Task: Open Card Webinar Planning in Board Newsletter Best Practices to Workspace Customer Relationship Management and add a team member Softage.3@softage.net, a label Blue, a checklist Project Quality Management, an attachment from Trello, a color Blue and finally, add a card description 'Update company branding guidelines' and a comment 'This task requires us to be proactive in identifying potential opportunities for growth and expansion.'. Add a start date 'Jan 14, 1900' with a due date 'Jan 21, 1900'
Action: Mouse moved to (87, 340)
Screenshot: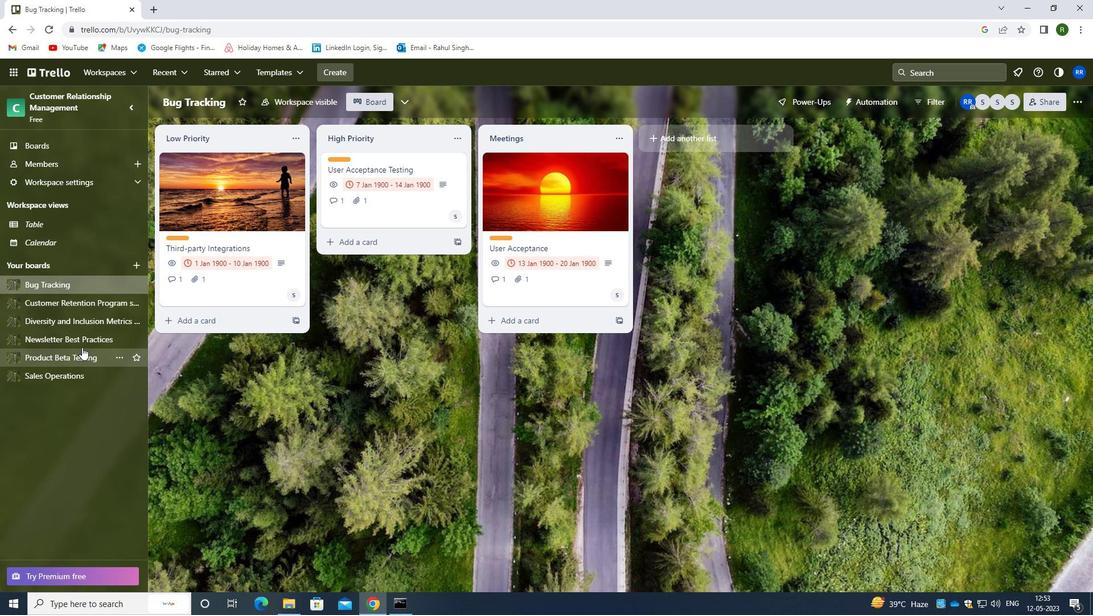 
Action: Mouse pressed left at (87, 340)
Screenshot: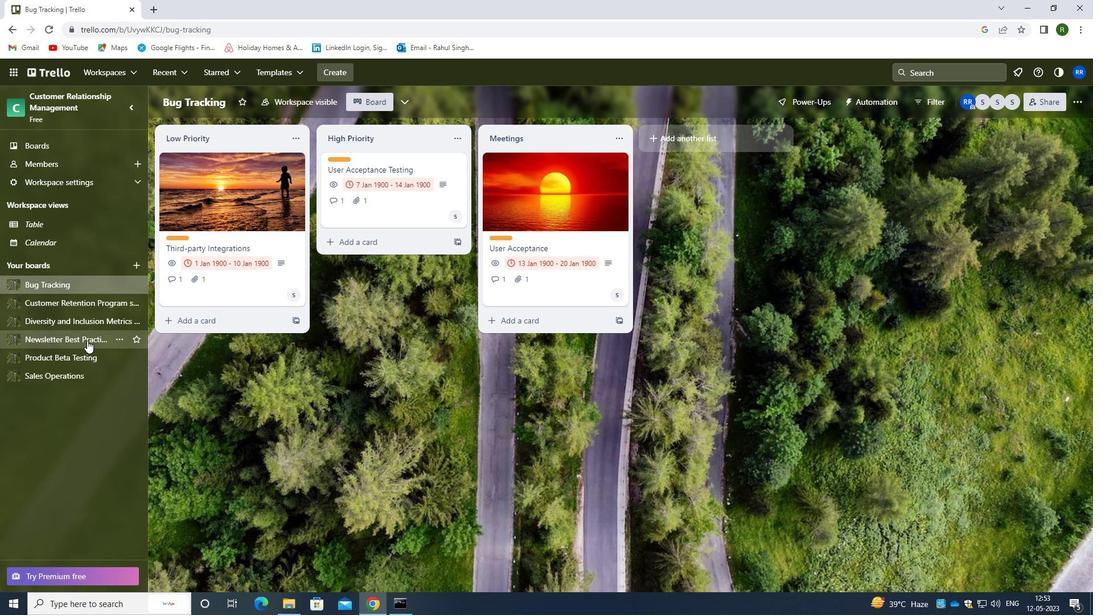 
Action: Mouse moved to (618, 137)
Screenshot: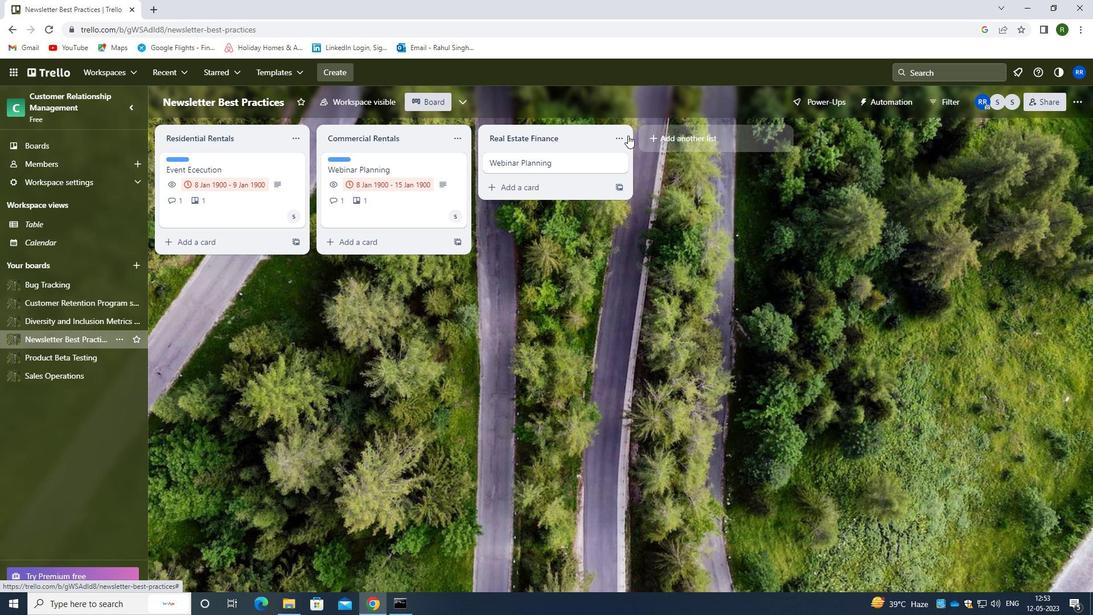 
Action: Mouse pressed left at (618, 137)
Screenshot: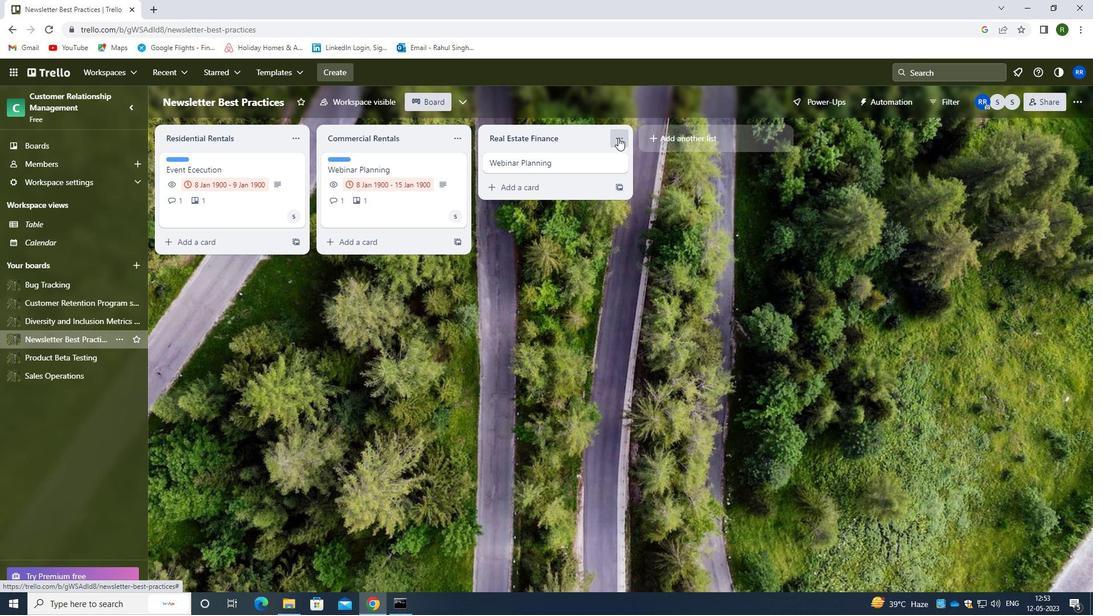 
Action: Mouse moved to (559, 261)
Screenshot: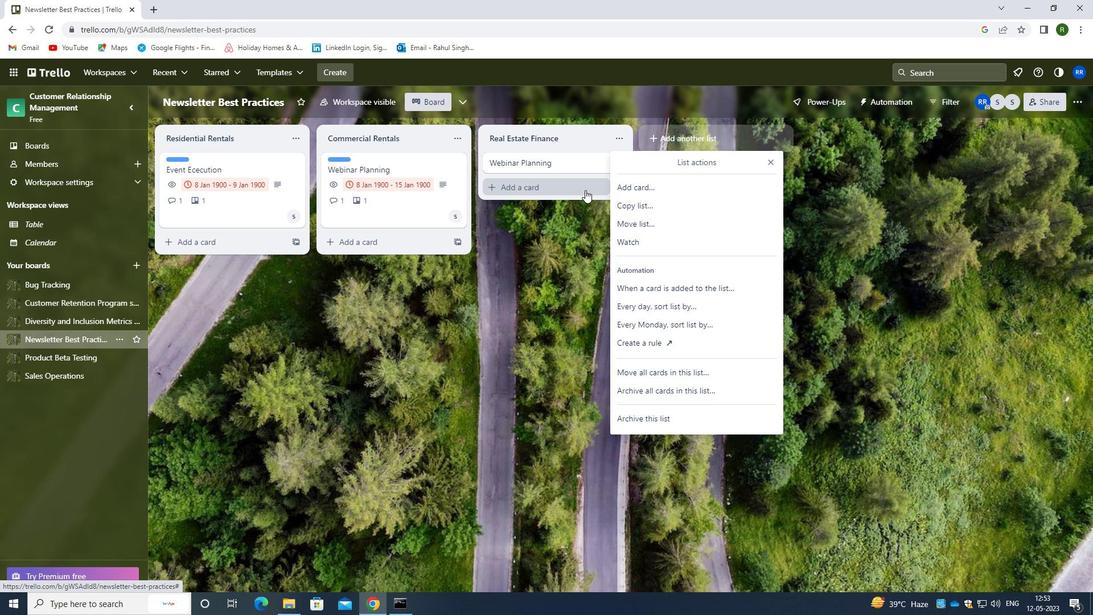 
Action: Mouse pressed left at (559, 261)
Screenshot: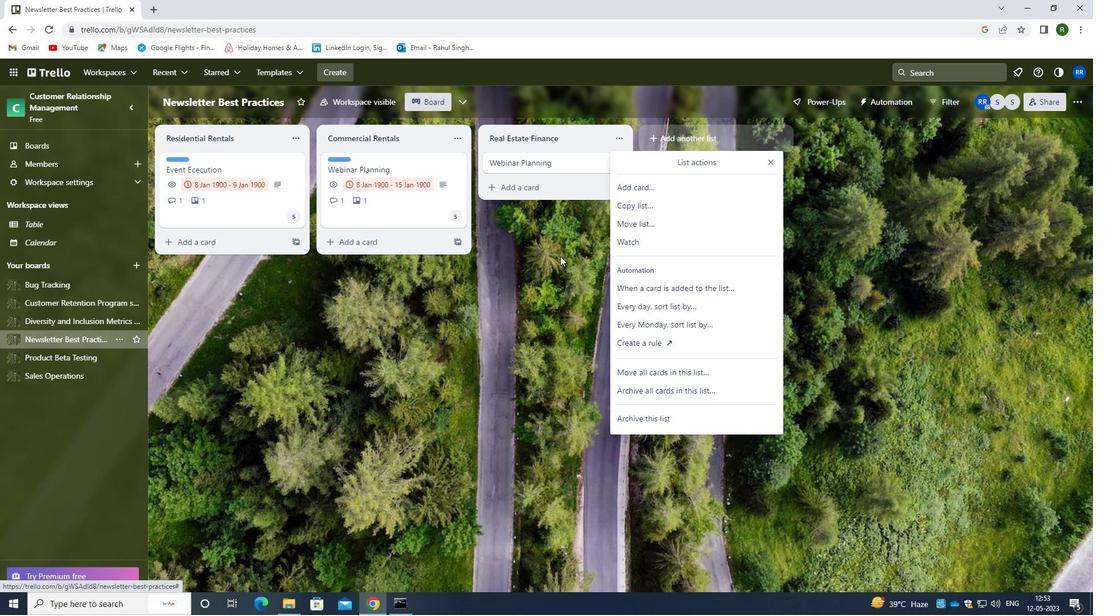 
Action: Mouse moved to (618, 160)
Screenshot: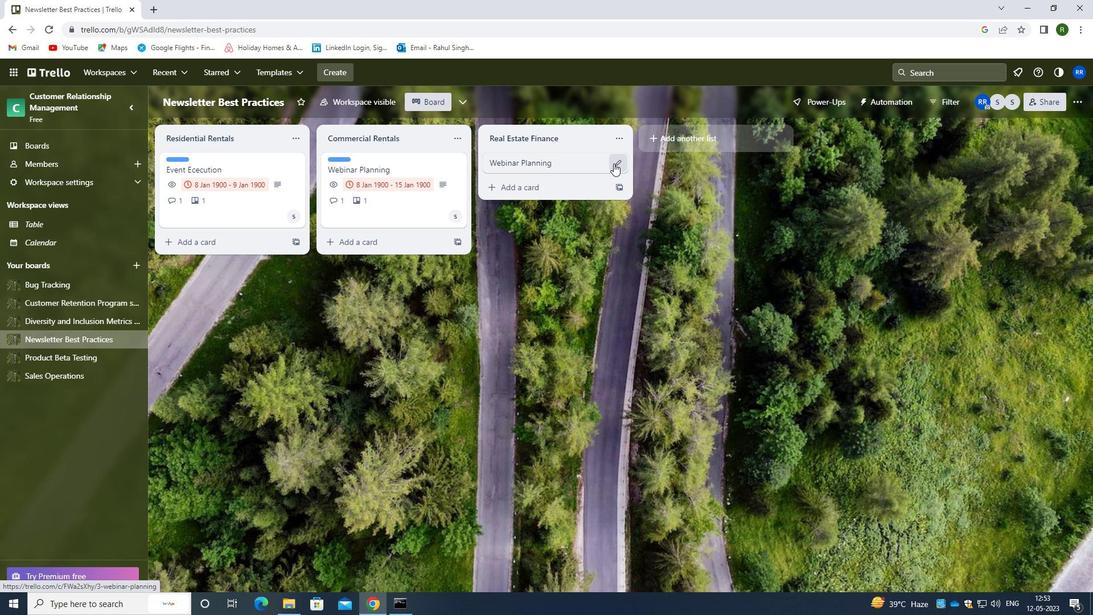 
Action: Mouse pressed left at (618, 160)
Screenshot: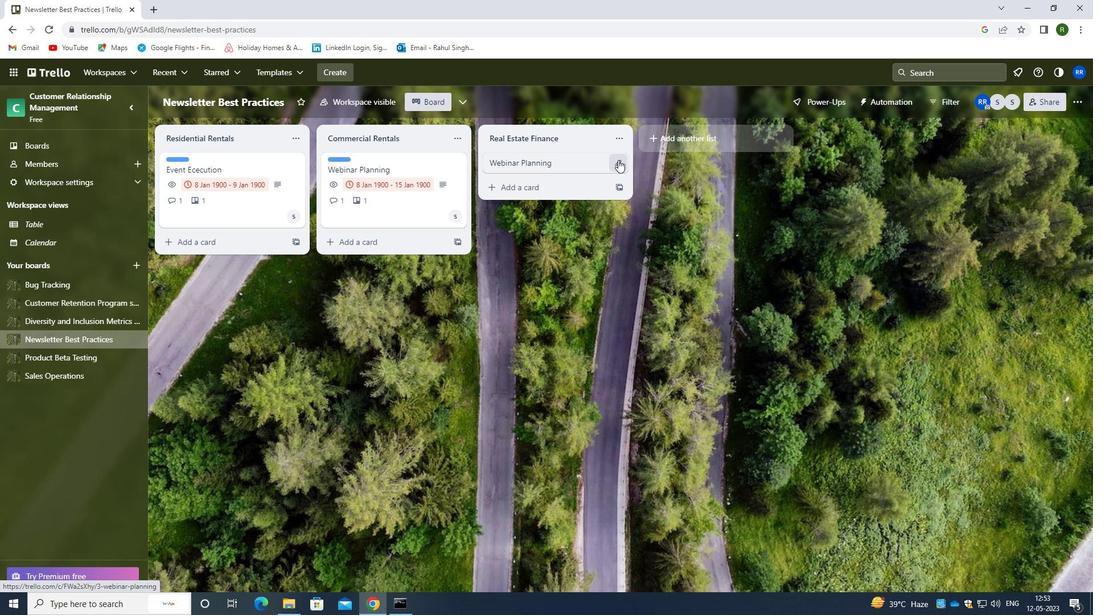 
Action: Mouse moved to (662, 161)
Screenshot: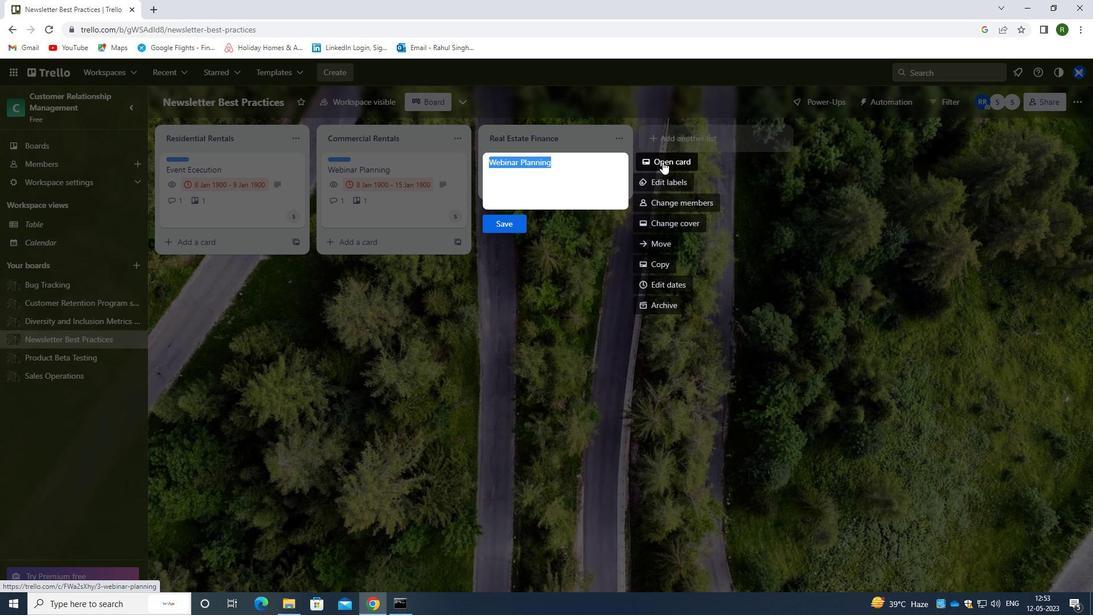 
Action: Mouse pressed left at (662, 161)
Screenshot: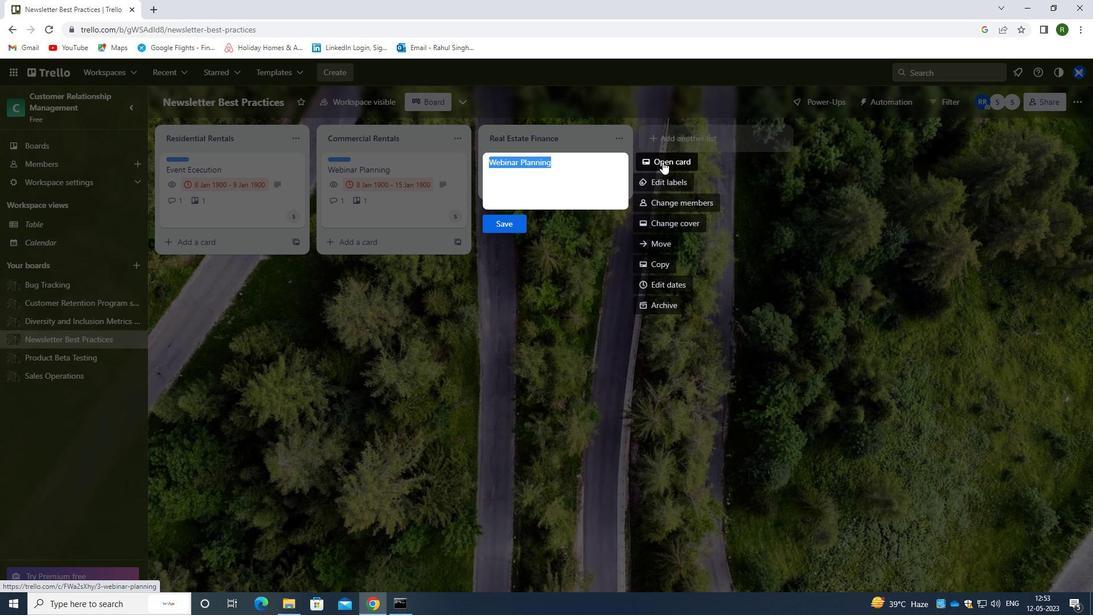 
Action: Mouse moved to (690, 195)
Screenshot: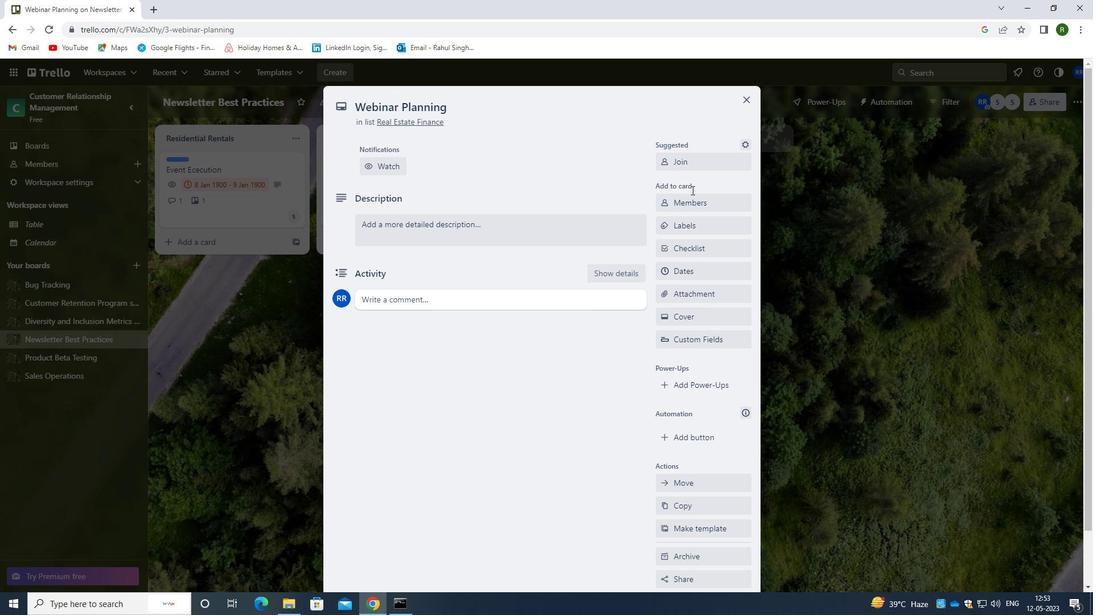 
Action: Mouse pressed left at (690, 195)
Screenshot: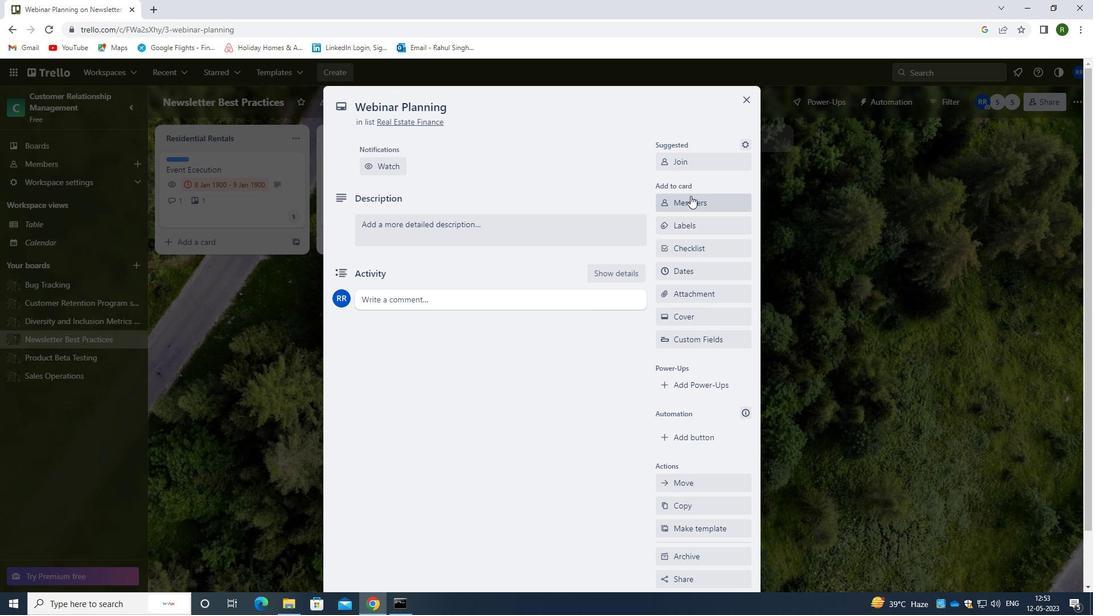 
Action: Mouse moved to (655, 222)
Screenshot: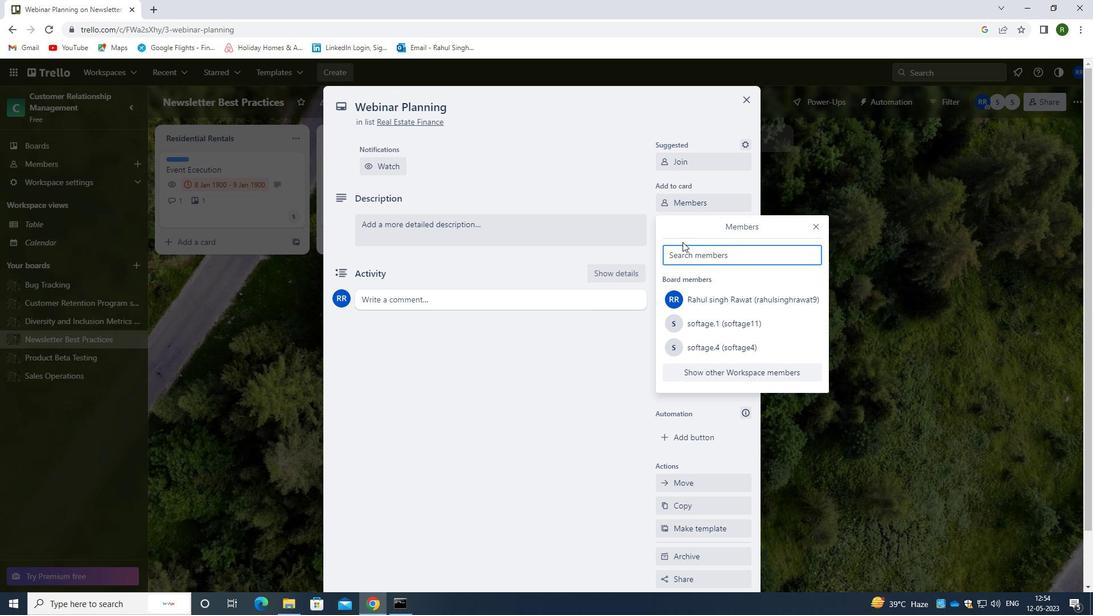 
Action: Key pressed <Key.caps_lock>s<Key.caps_lock>Oftage.3<Key.shift>@SOFTAGE.NET
Screenshot: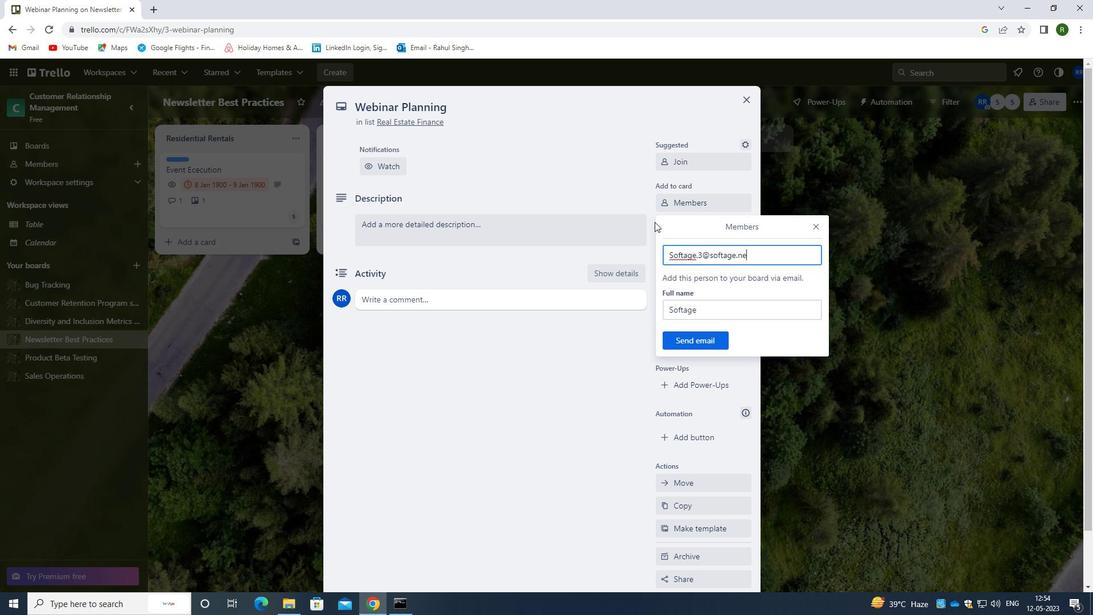
Action: Mouse moved to (702, 332)
Screenshot: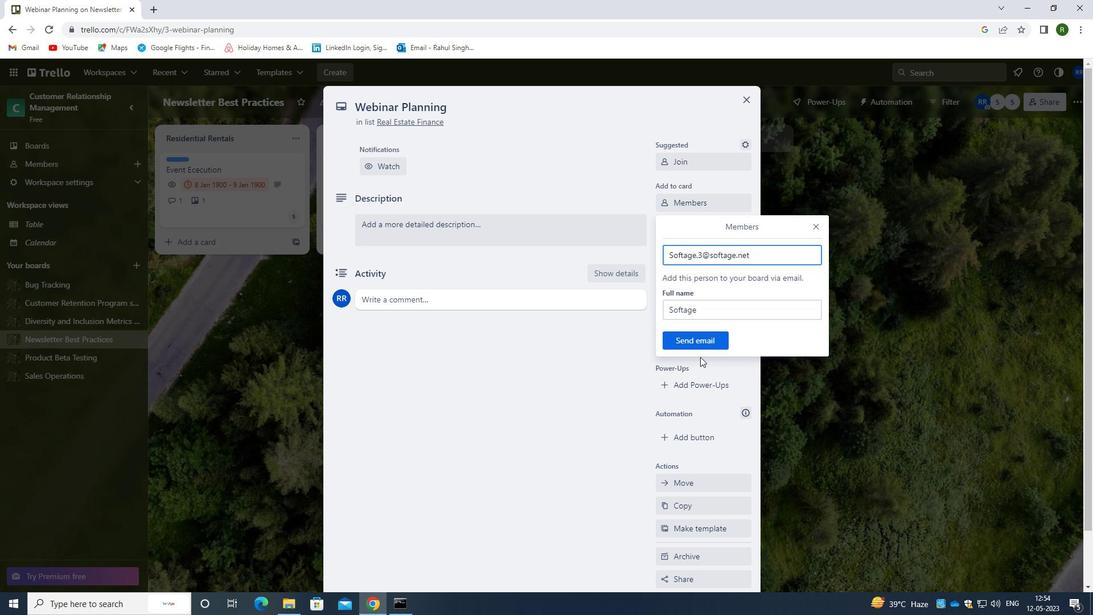 
Action: Mouse pressed left at (702, 332)
Screenshot: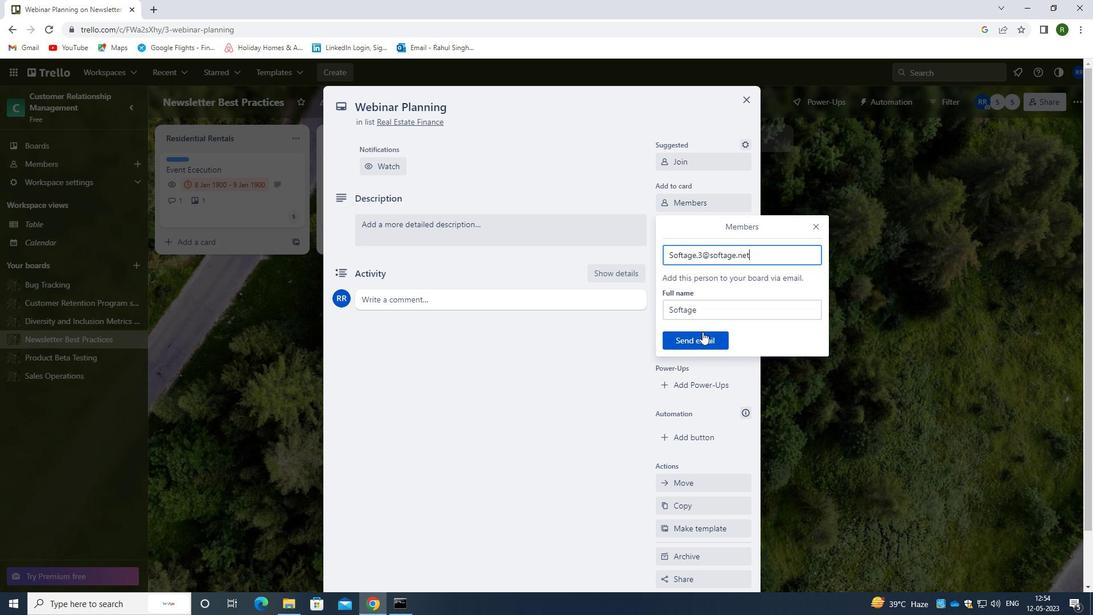 
Action: Mouse moved to (684, 224)
Screenshot: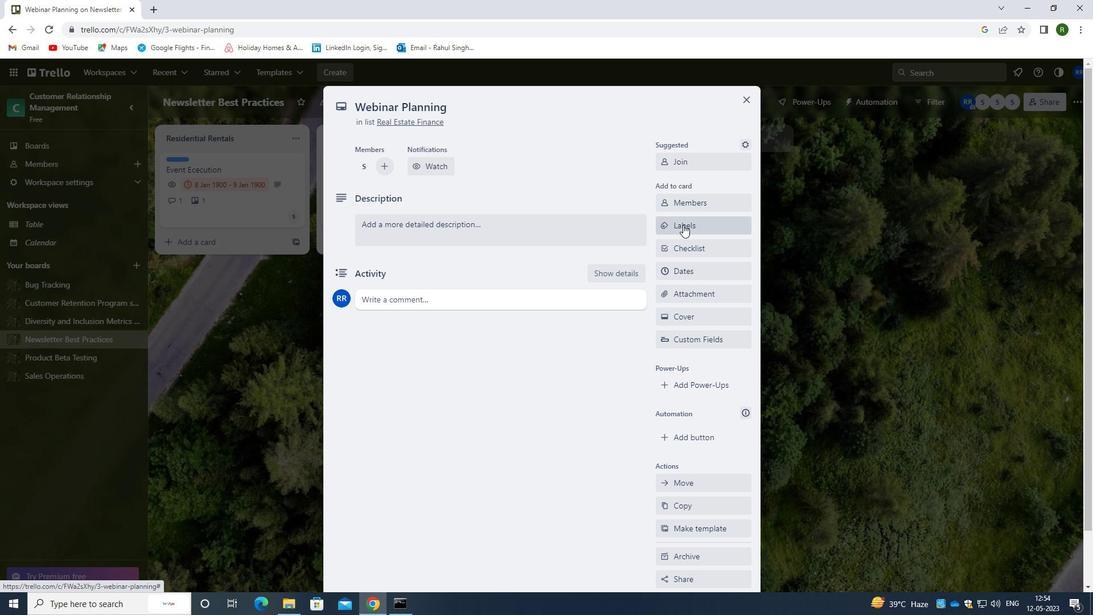 
Action: Mouse pressed left at (684, 224)
Screenshot: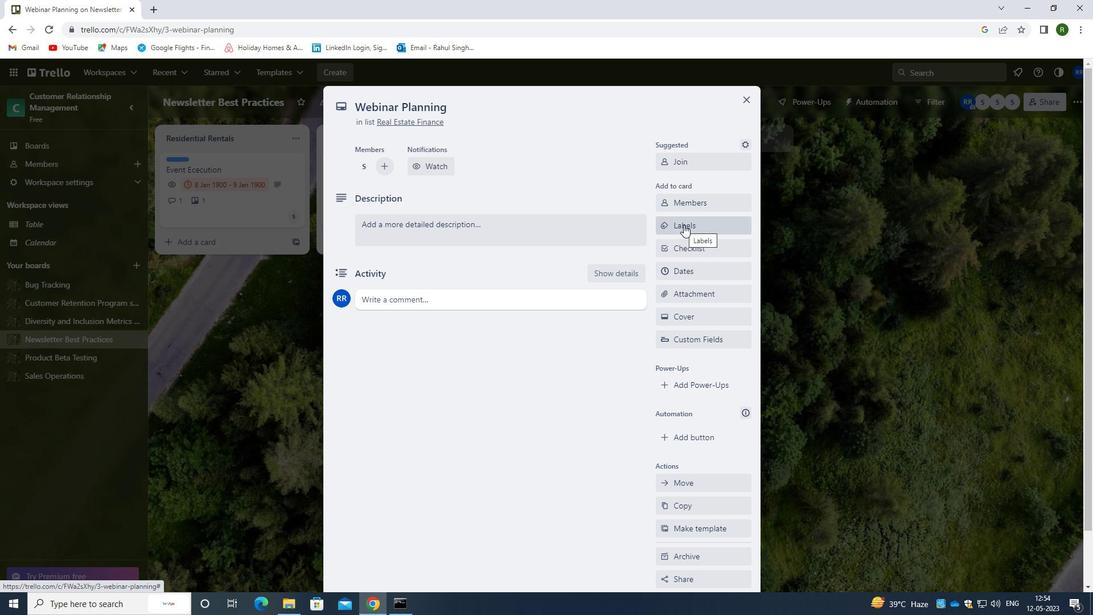 
Action: Mouse moved to (677, 225)
Screenshot: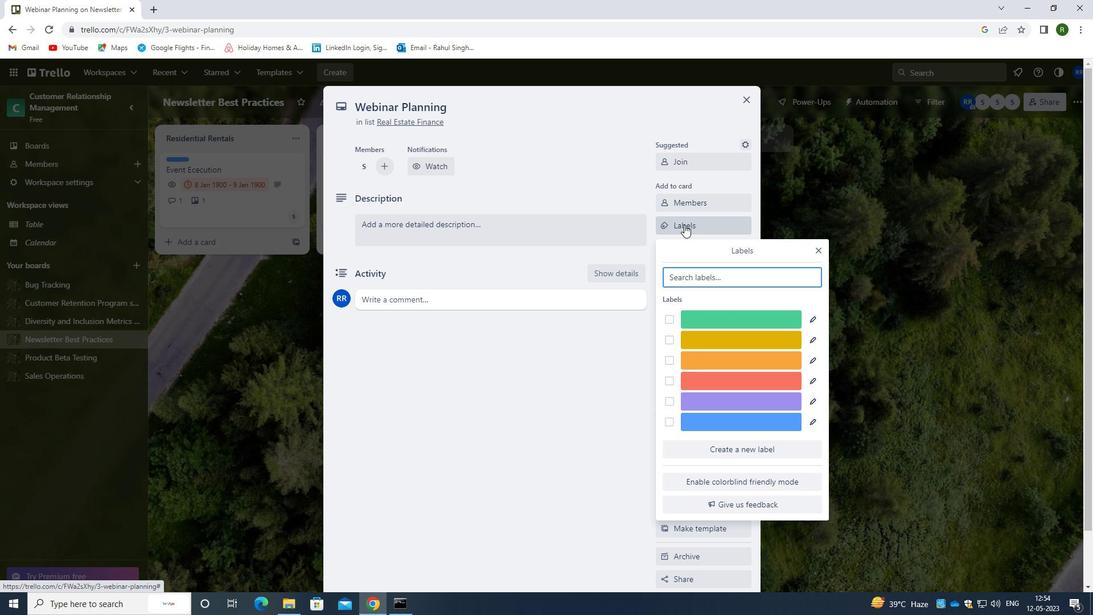 
Action: Key pressed BLUE
Screenshot: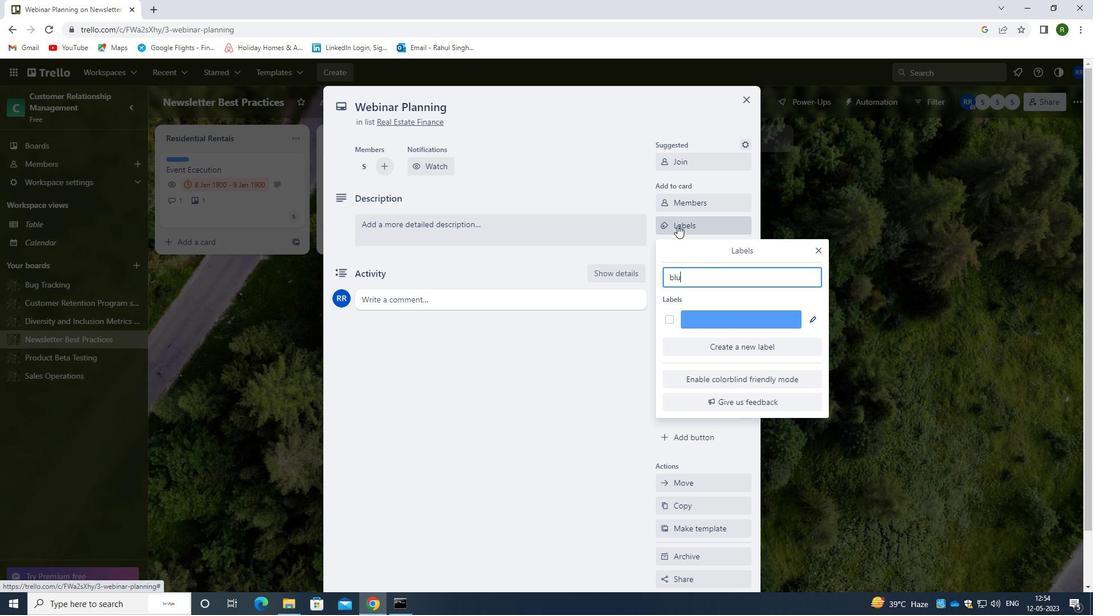 
Action: Mouse moved to (670, 323)
Screenshot: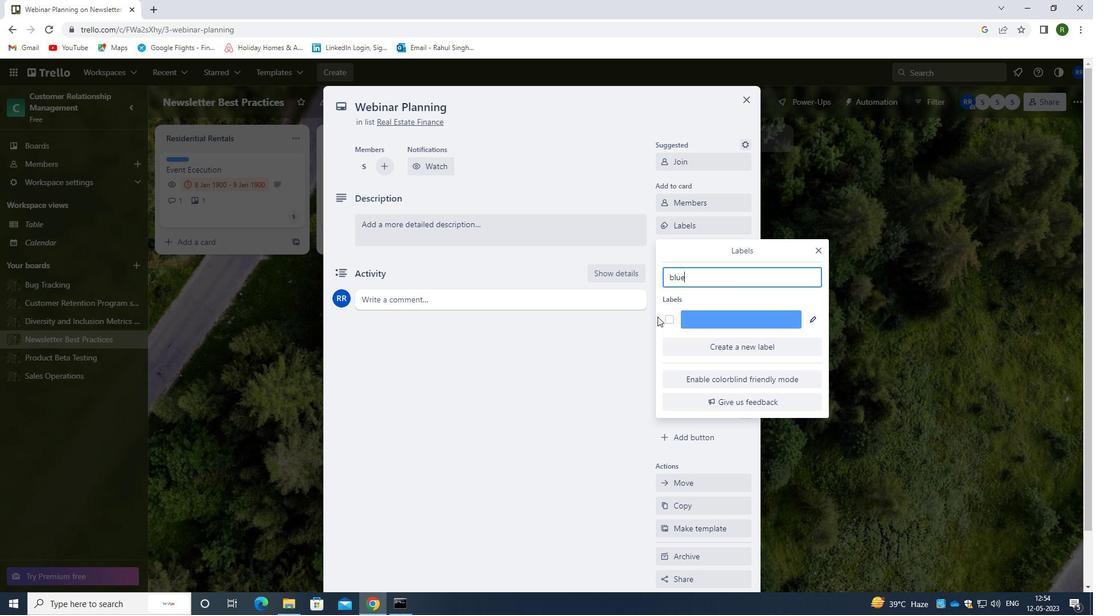 
Action: Mouse pressed left at (670, 323)
Screenshot: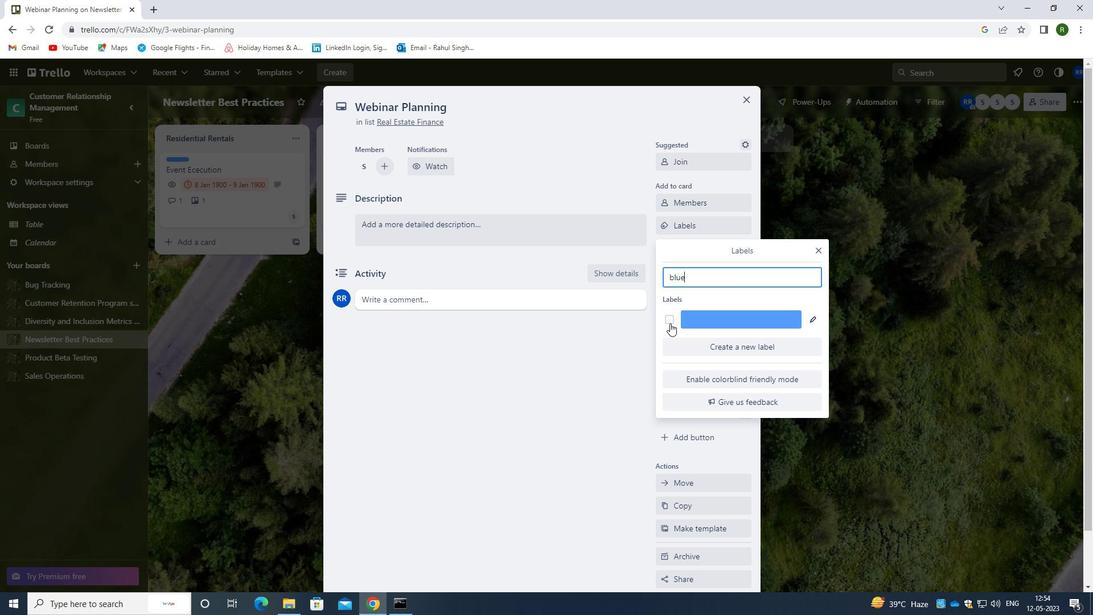 
Action: Mouse moved to (602, 367)
Screenshot: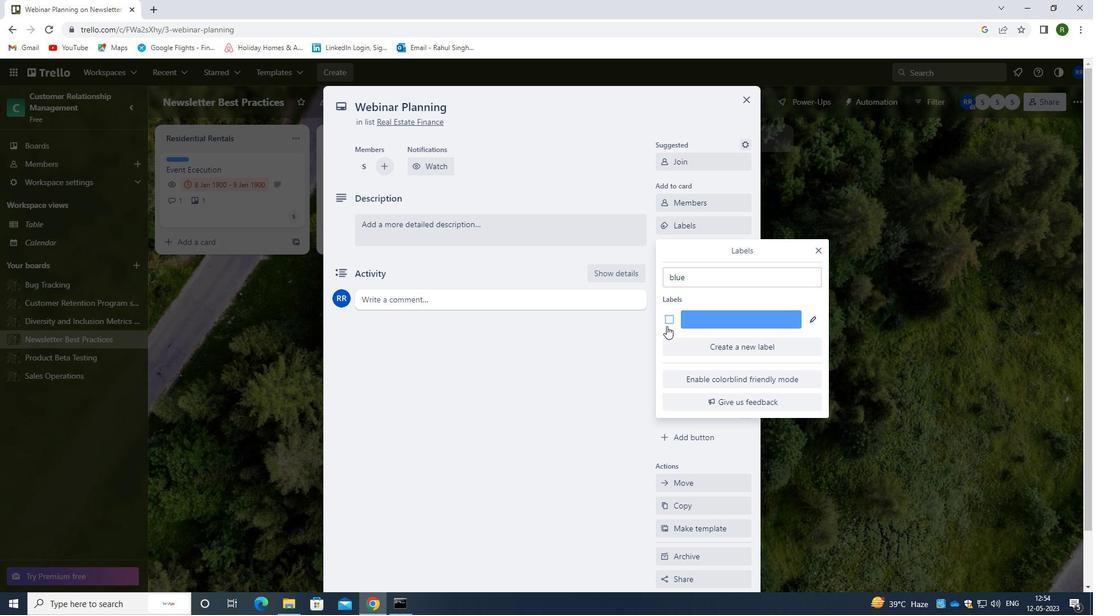 
Action: Mouse pressed left at (602, 367)
Screenshot: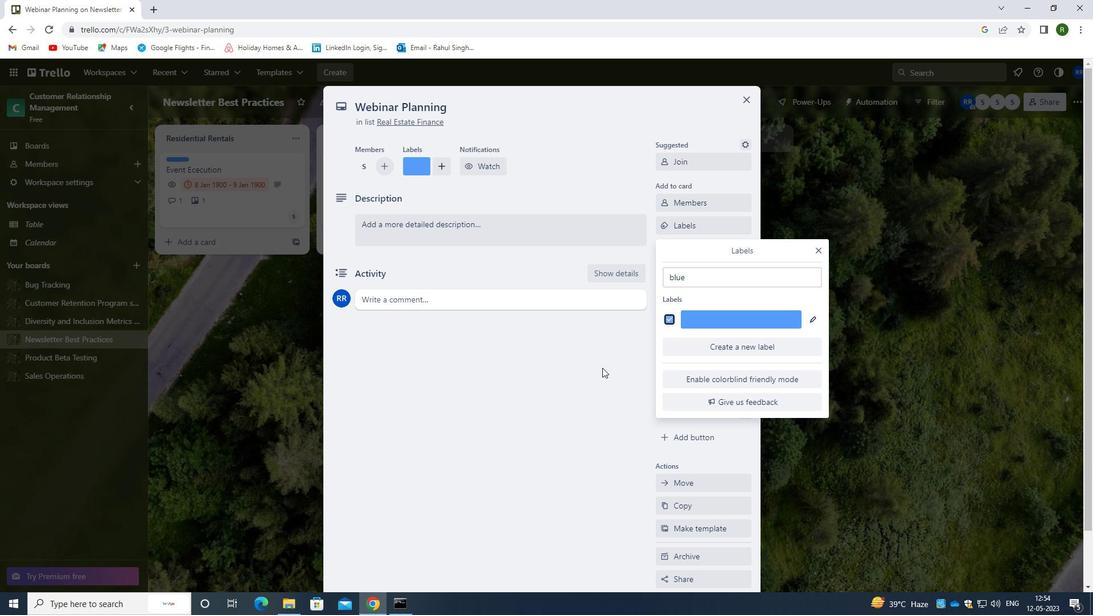 
Action: Mouse moved to (692, 247)
Screenshot: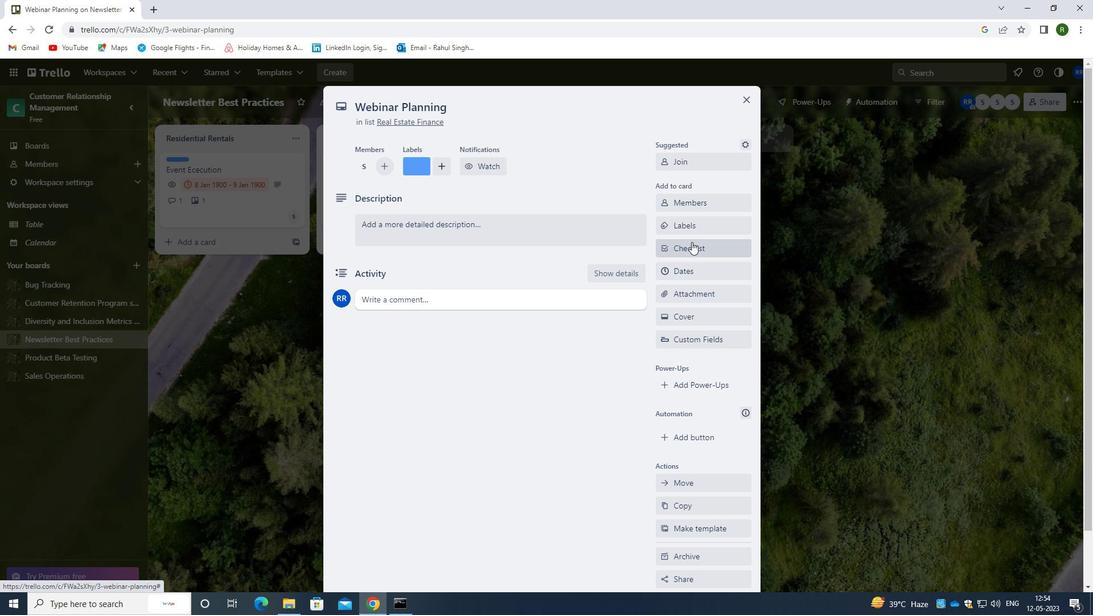 
Action: Mouse pressed left at (692, 247)
Screenshot: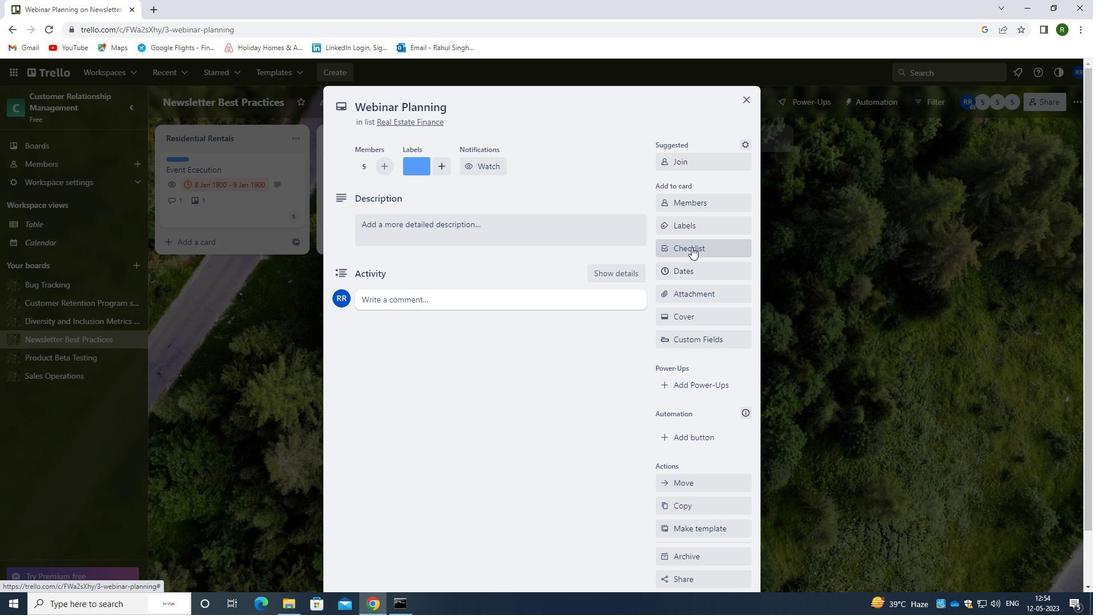 
Action: Mouse moved to (558, 386)
Screenshot: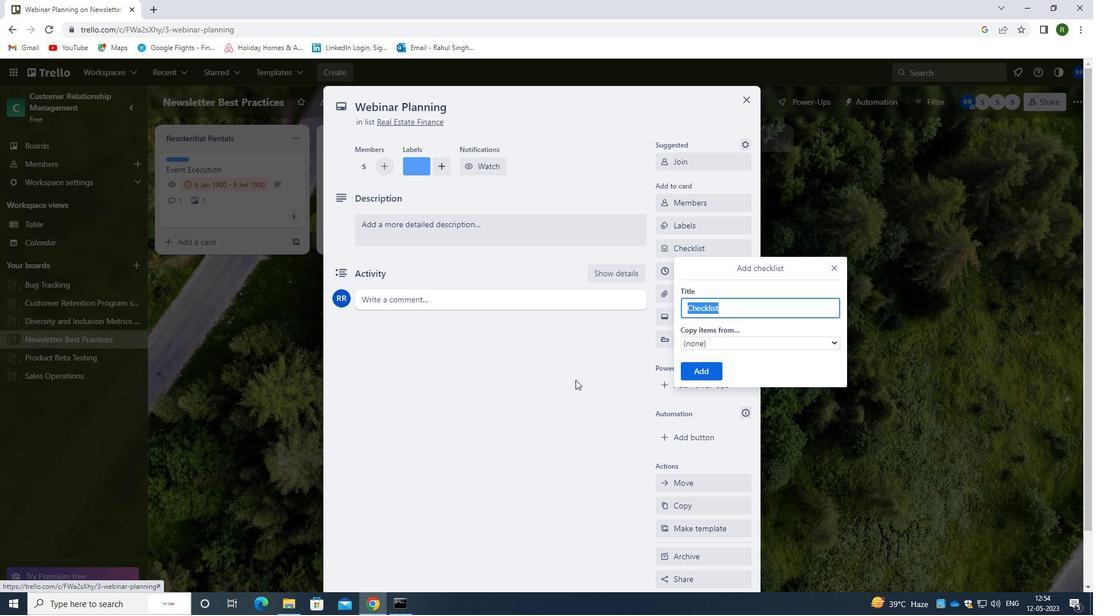 
Action: Key pressed <Key.shift>PROJECT<Key.space><Key.shift>QUALITY<Key.space><Key.down>
Screenshot: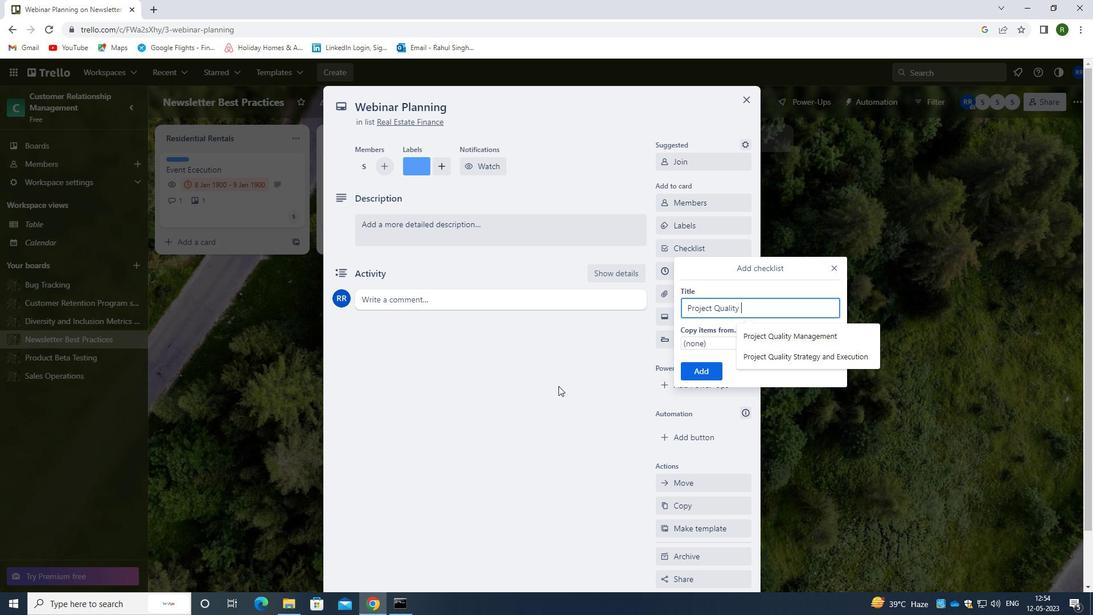 
Action: Mouse moved to (763, 339)
Screenshot: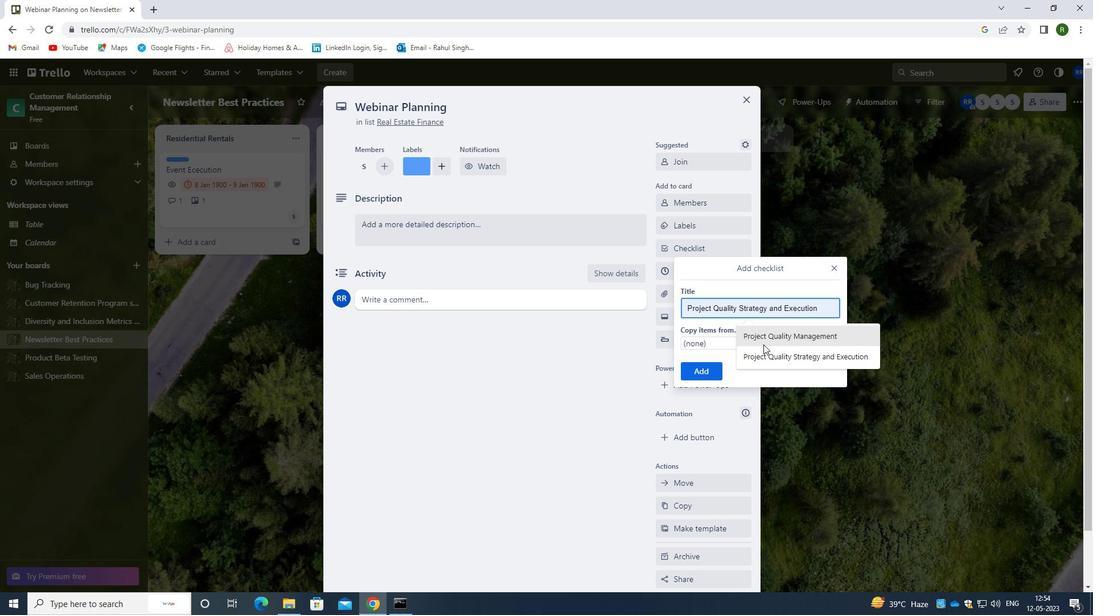 
Action: Mouse pressed left at (763, 339)
Screenshot: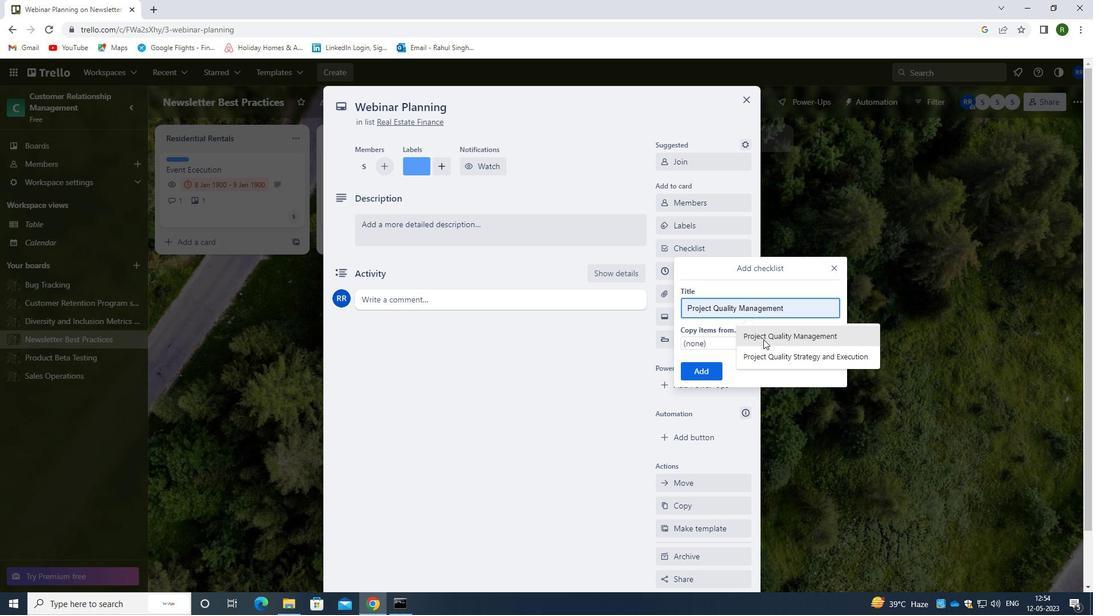 
Action: Mouse moved to (701, 375)
Screenshot: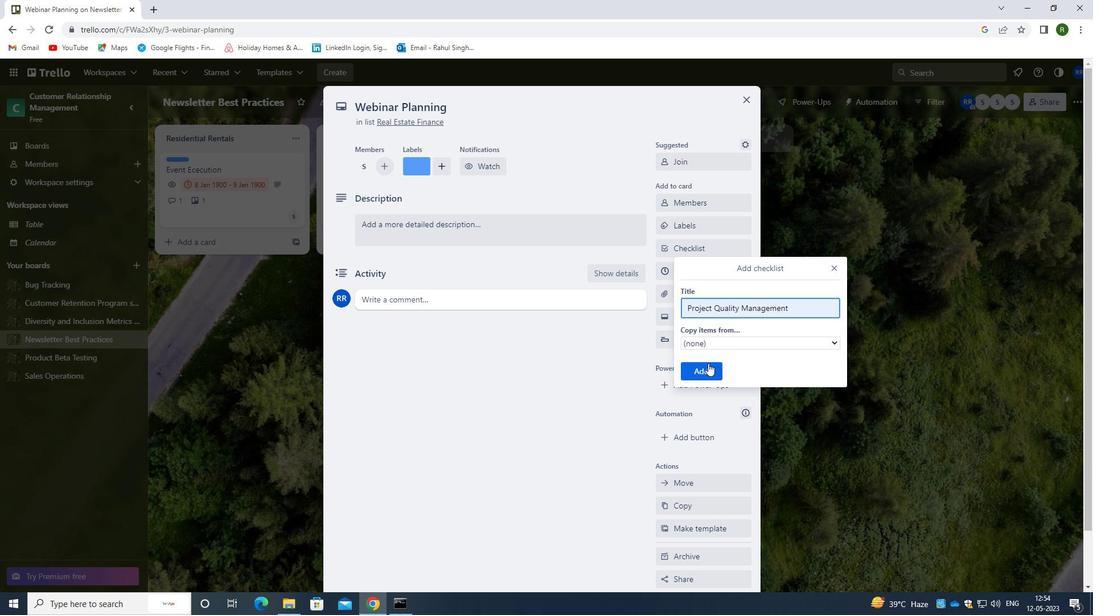 
Action: Mouse pressed left at (701, 375)
Screenshot: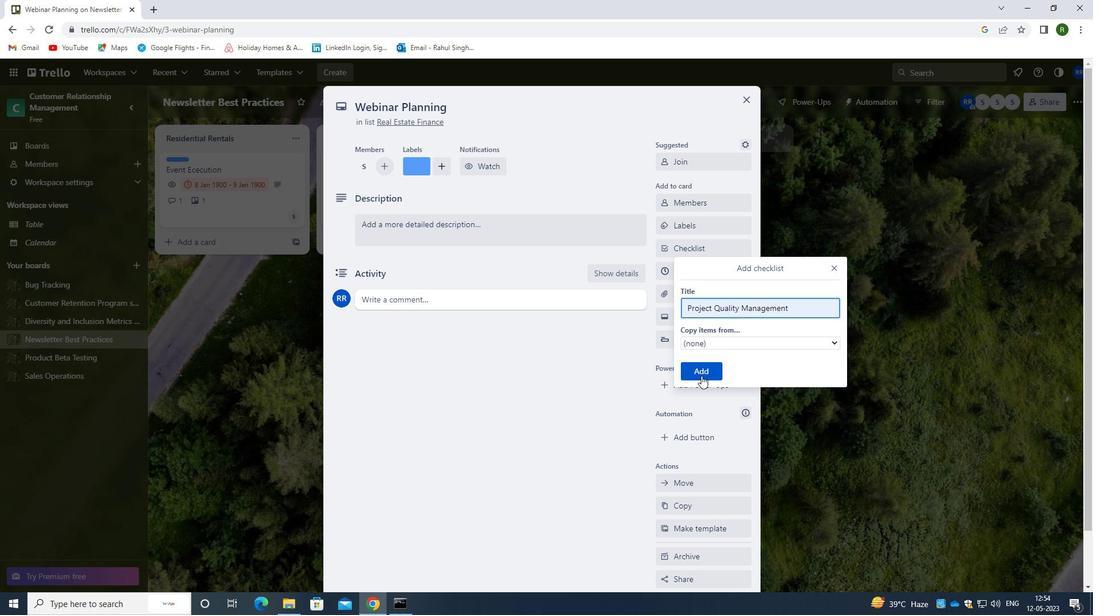 
Action: Mouse moved to (697, 290)
Screenshot: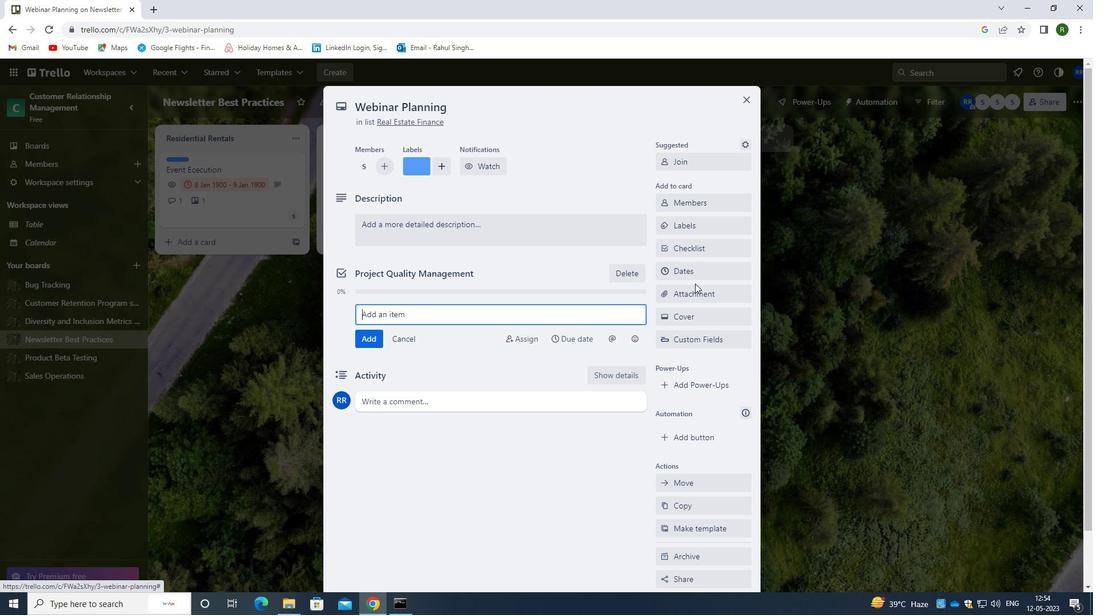 
Action: Mouse pressed left at (697, 290)
Screenshot: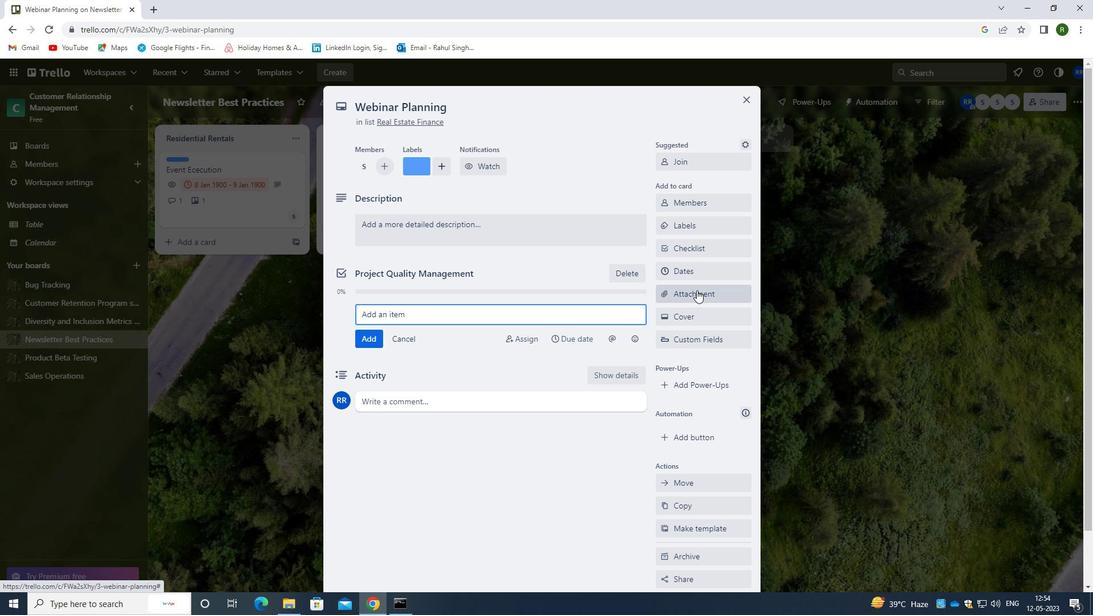 
Action: Mouse moved to (698, 366)
Screenshot: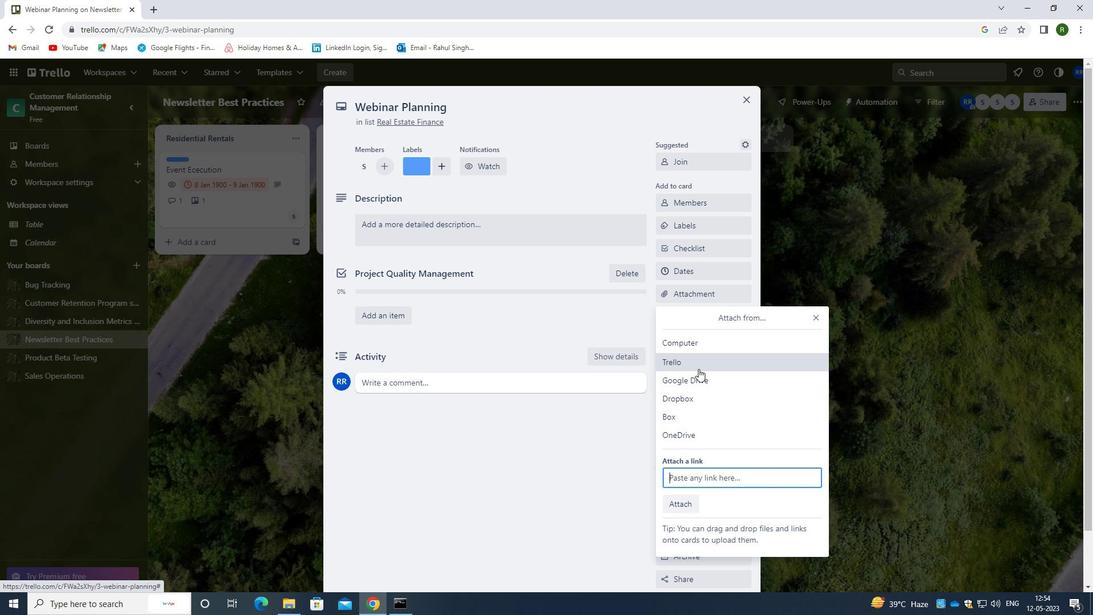 
Action: Mouse pressed left at (698, 366)
Screenshot: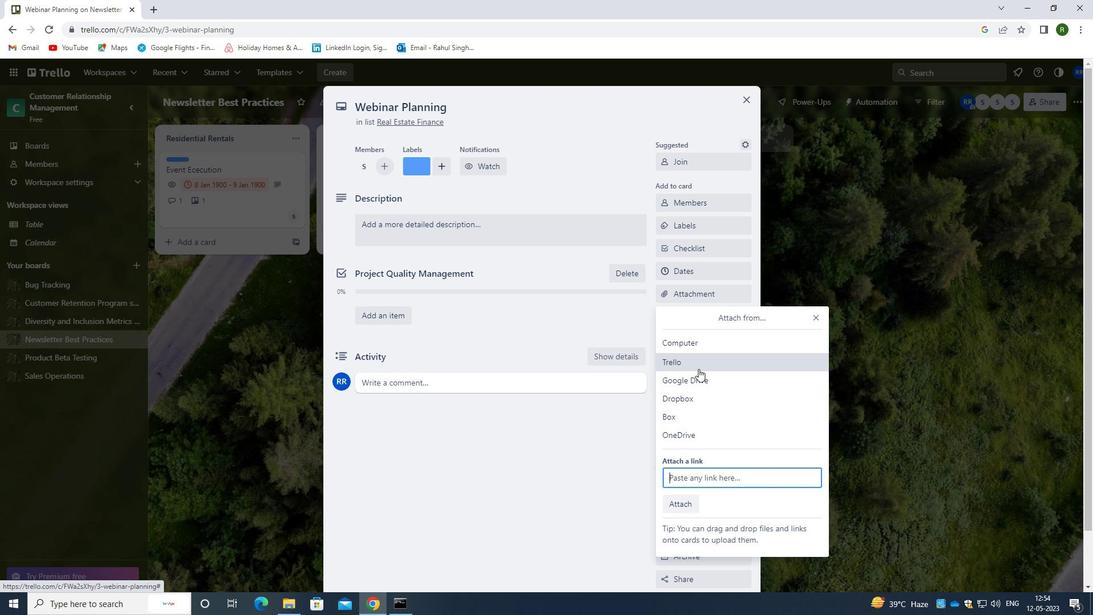 
Action: Mouse moved to (696, 537)
Screenshot: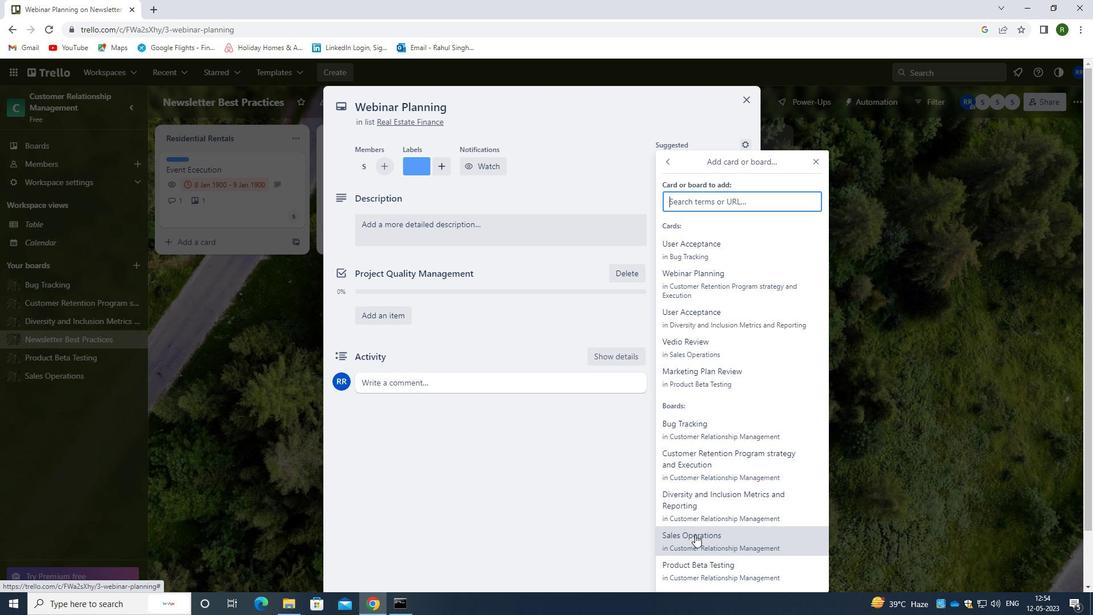 
Action: Mouse pressed left at (696, 537)
Screenshot: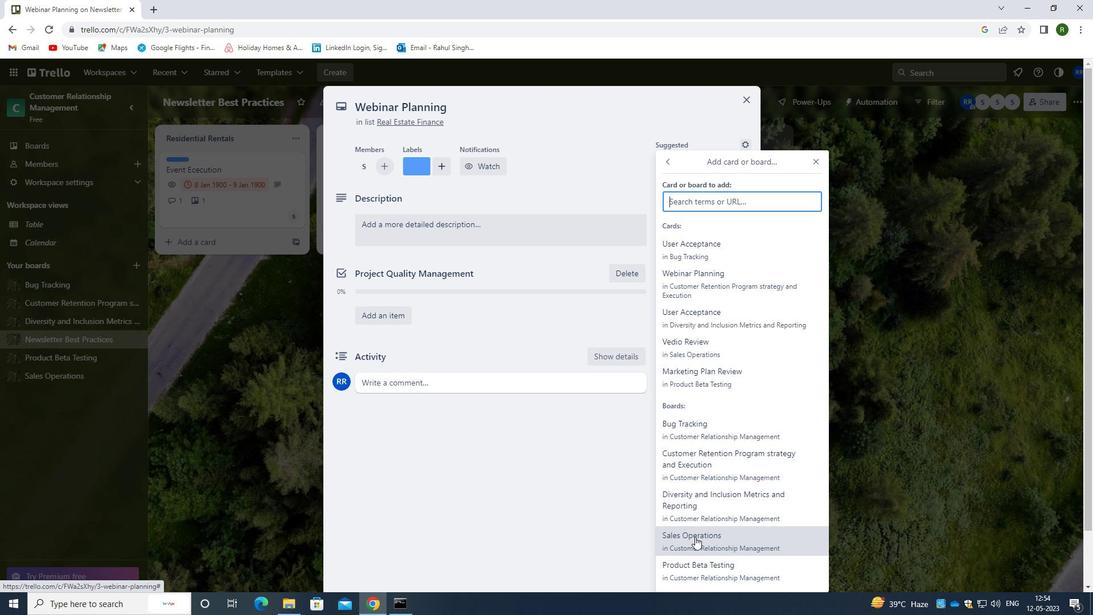 
Action: Mouse moved to (598, 383)
Screenshot: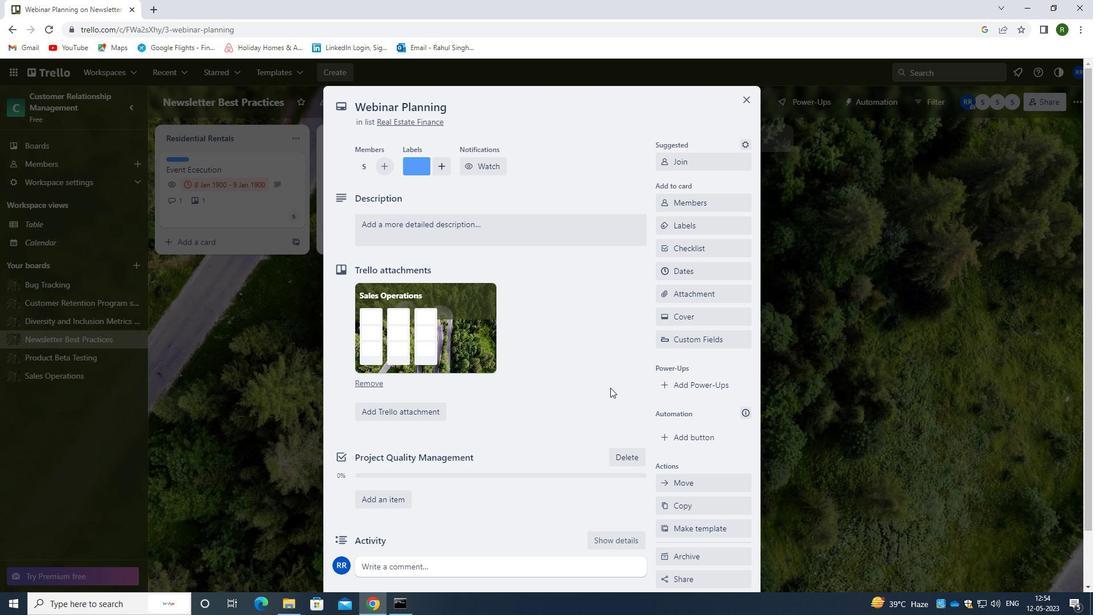 
Action: Mouse scrolled (598, 382) with delta (0, 0)
Screenshot: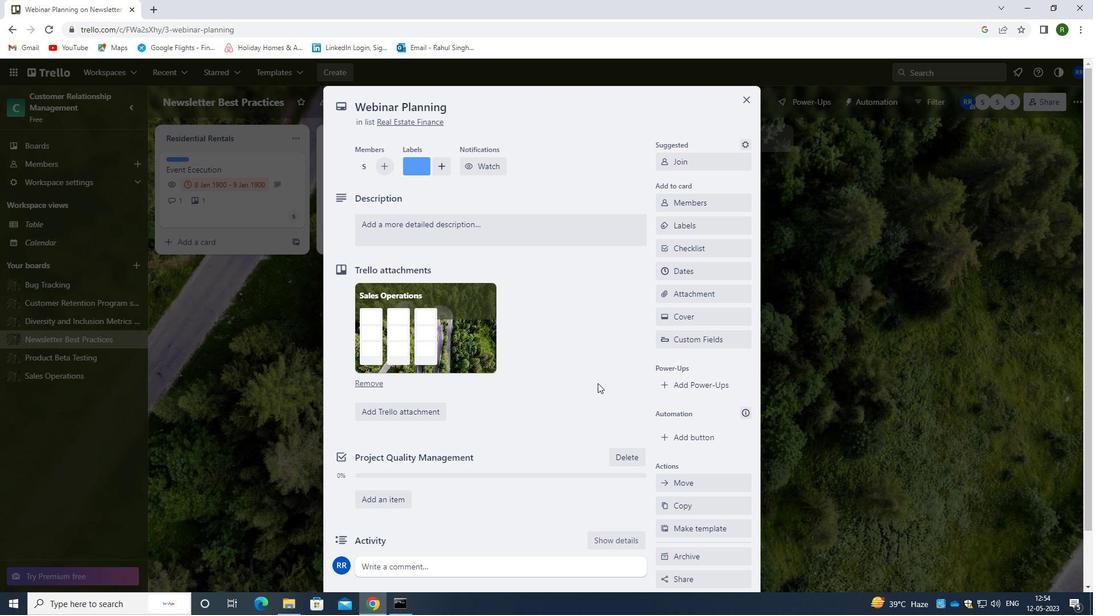 
Action: Mouse moved to (529, 279)
Screenshot: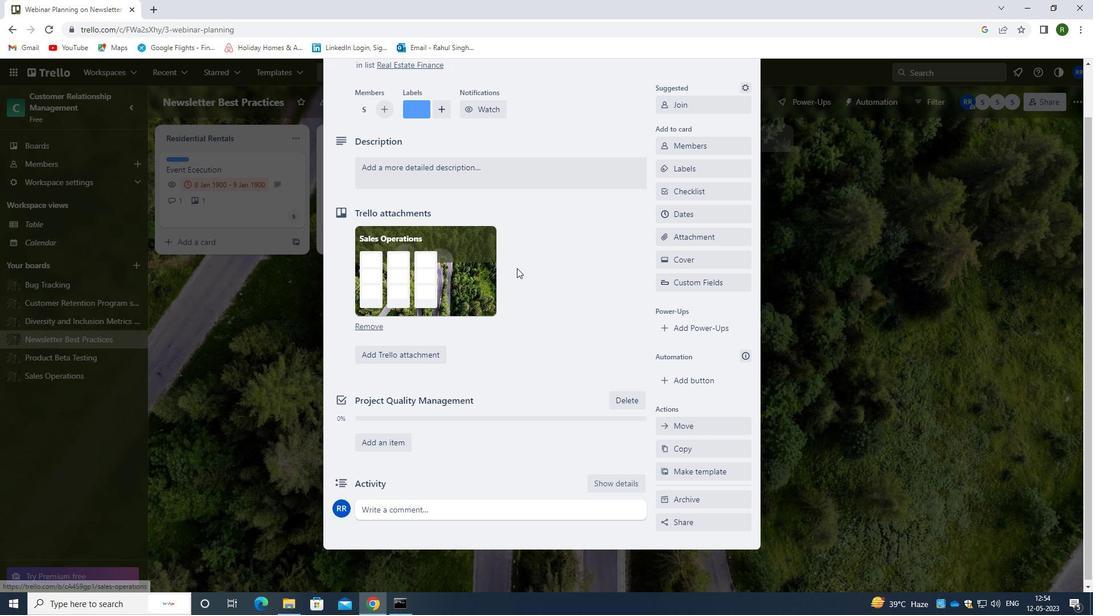 
Action: Mouse scrolled (529, 279) with delta (0, 0)
Screenshot: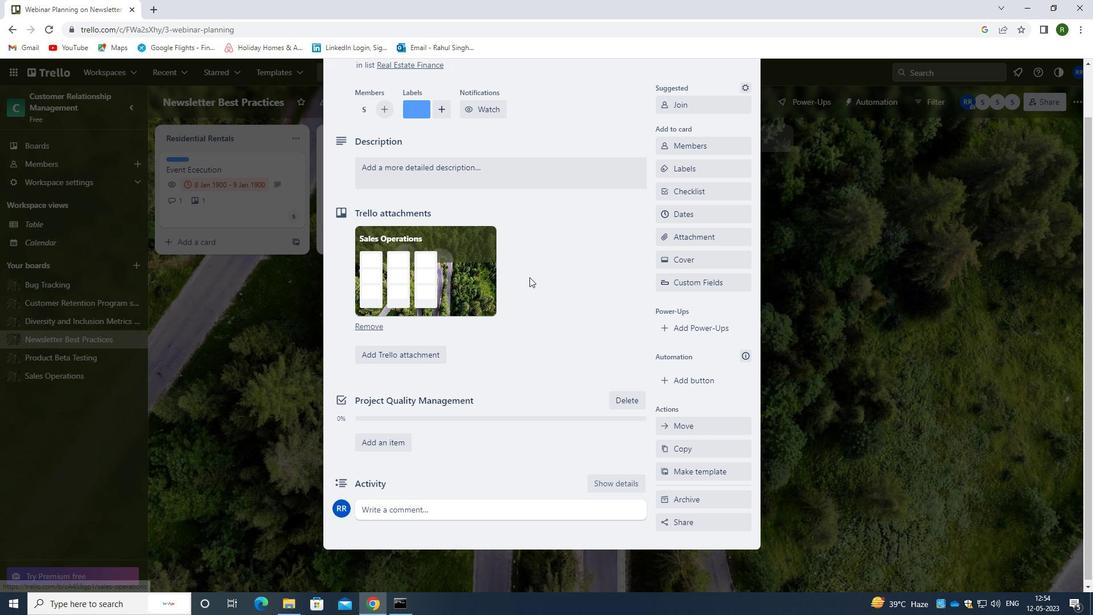 
Action: Mouse scrolled (529, 279) with delta (0, 0)
Screenshot: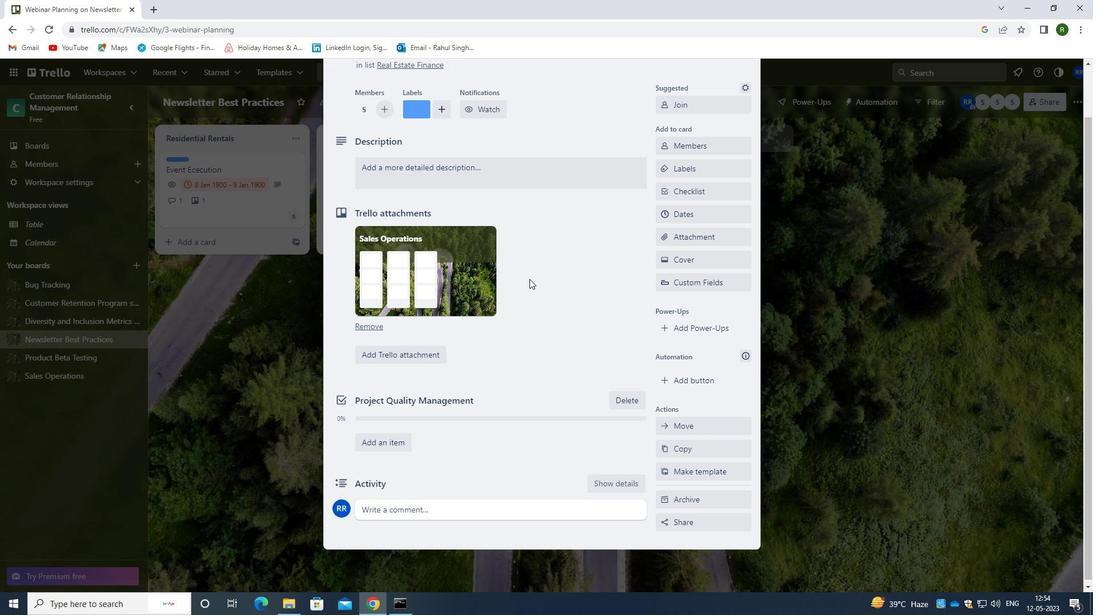 
Action: Mouse moved to (485, 232)
Screenshot: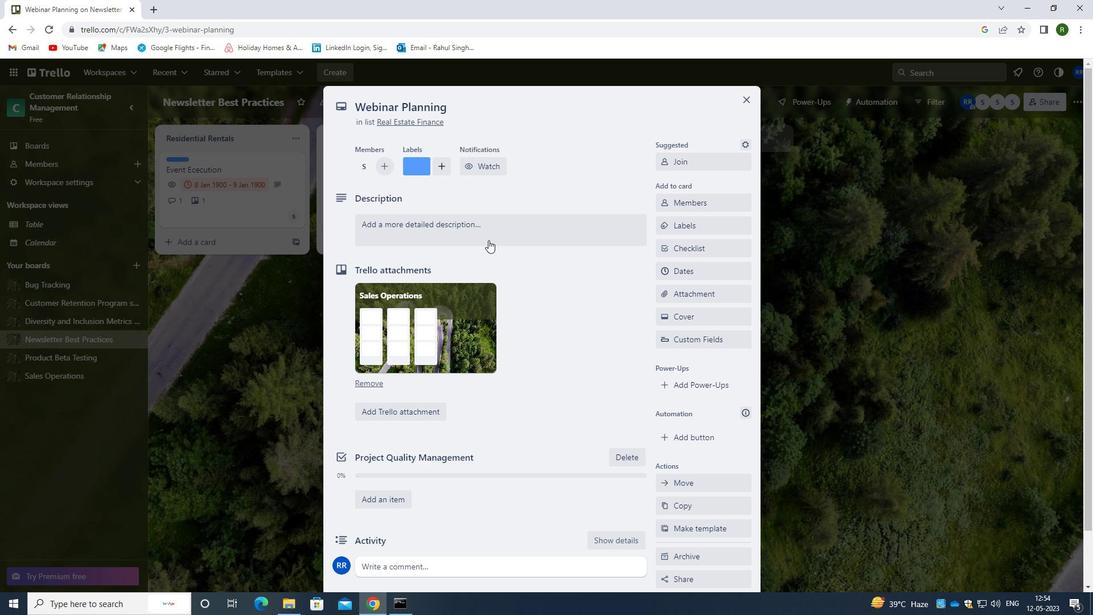 
Action: Mouse pressed left at (485, 232)
Screenshot: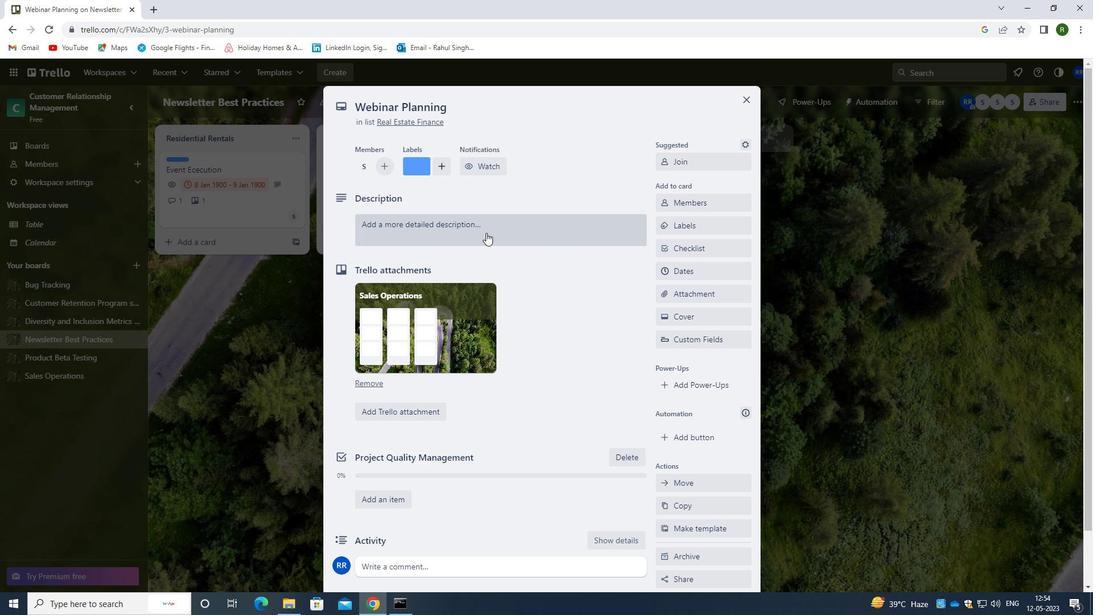 
Action: Mouse moved to (484, 258)
Screenshot: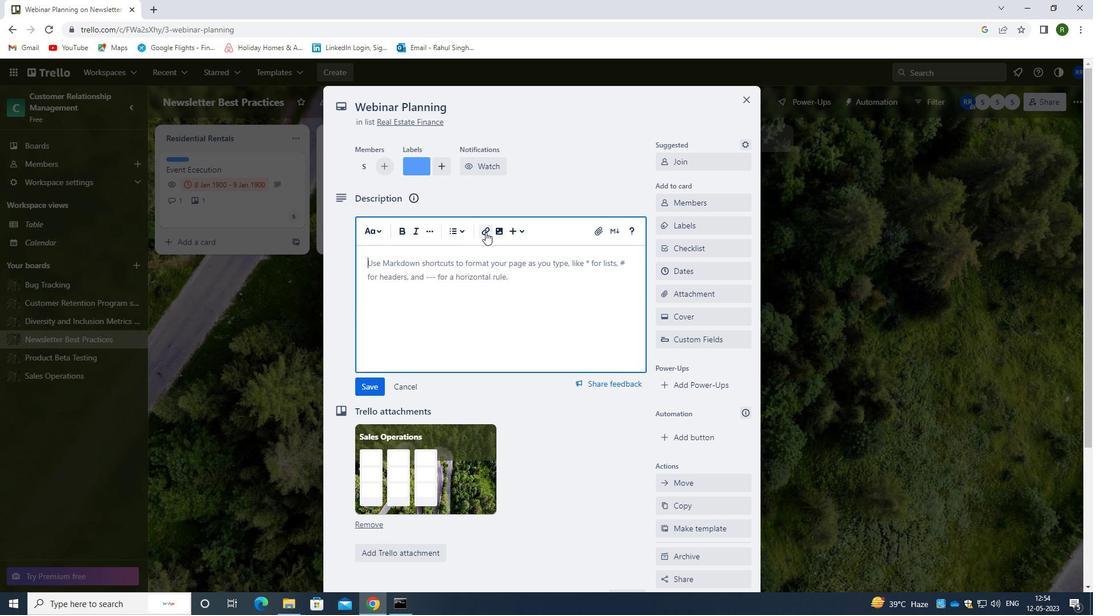 
Action: Mouse pressed left at (484, 258)
Screenshot: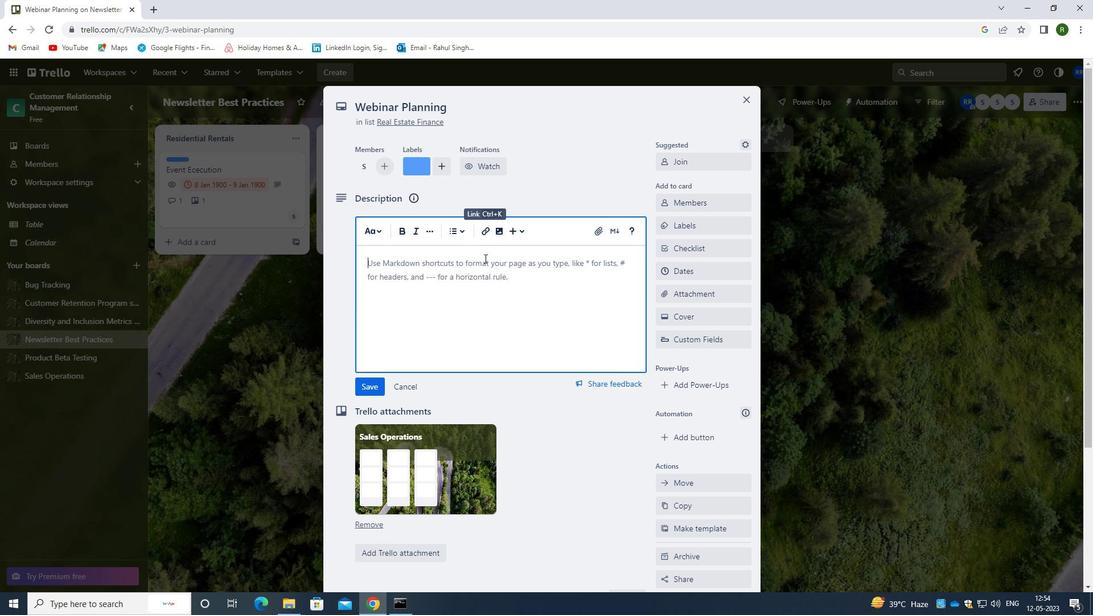 
Action: Key pressed <Key.caps_lock><Key.caps_lock>U<Key.backspace><Key.caps_lock>U<Key.caps_lock>PDATE<Key.space>COMPANY<Key.space>BRANDING<Key.space>GUIDELINES.
Screenshot: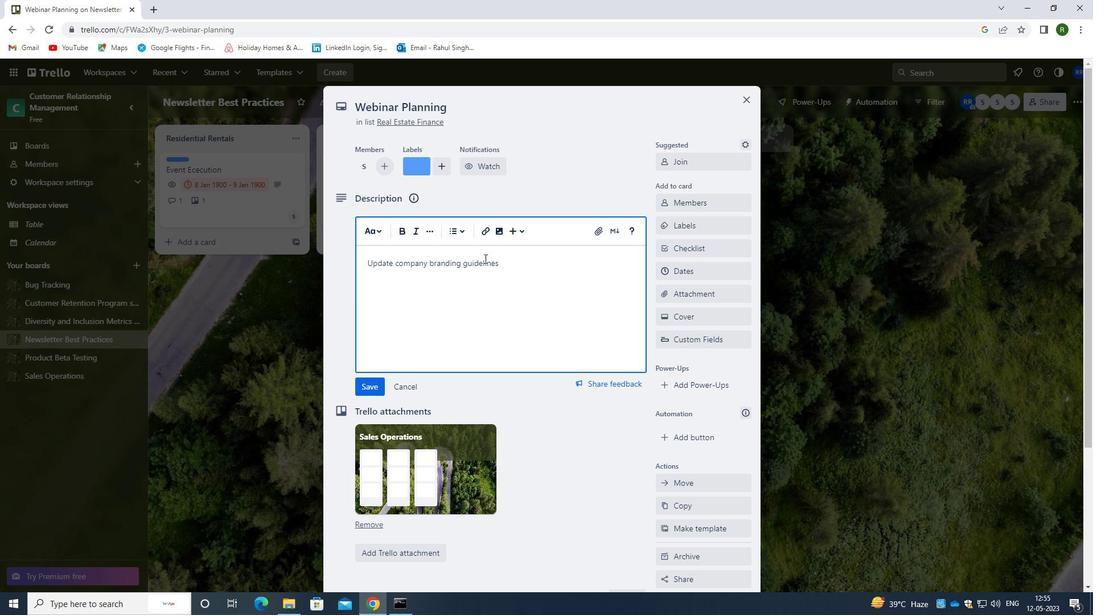 
Action: Mouse moved to (489, 351)
Screenshot: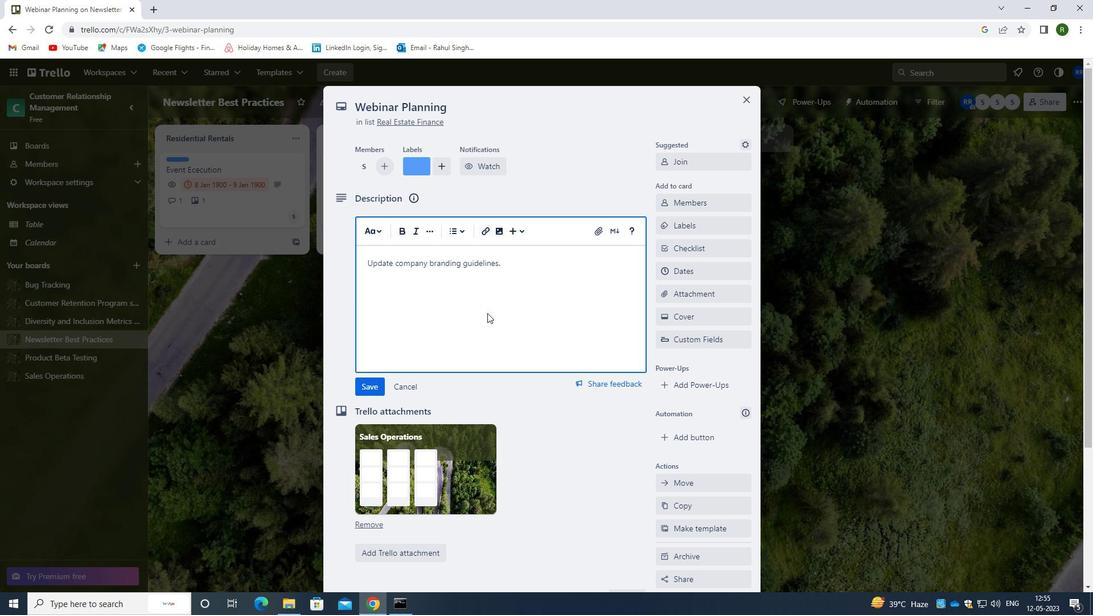 
Action: Mouse scrolled (489, 350) with delta (0, 0)
Screenshot: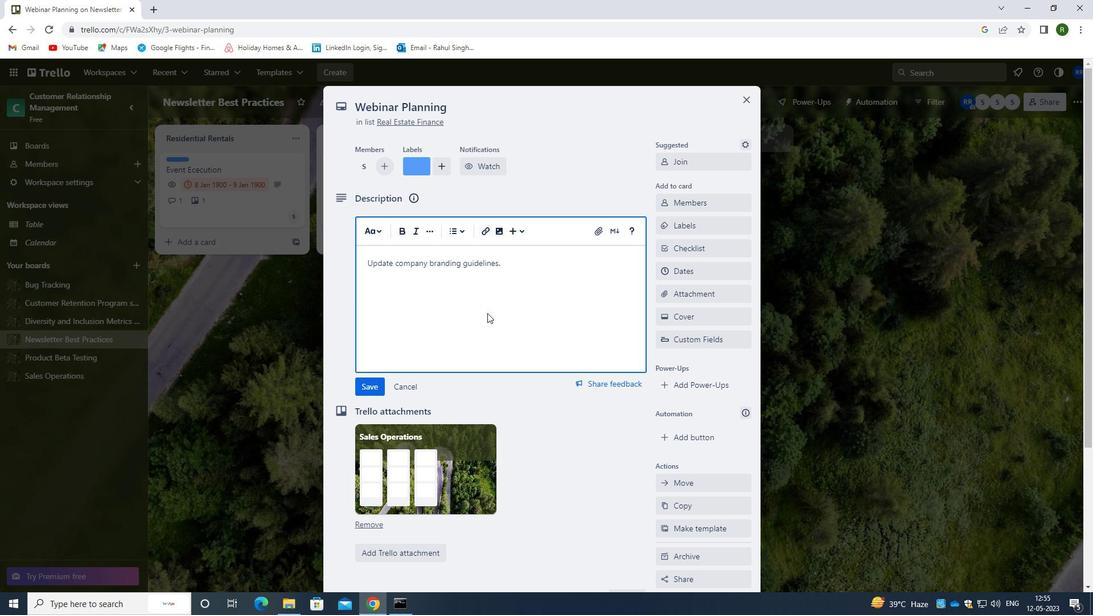 
Action: Mouse moved to (489, 353)
Screenshot: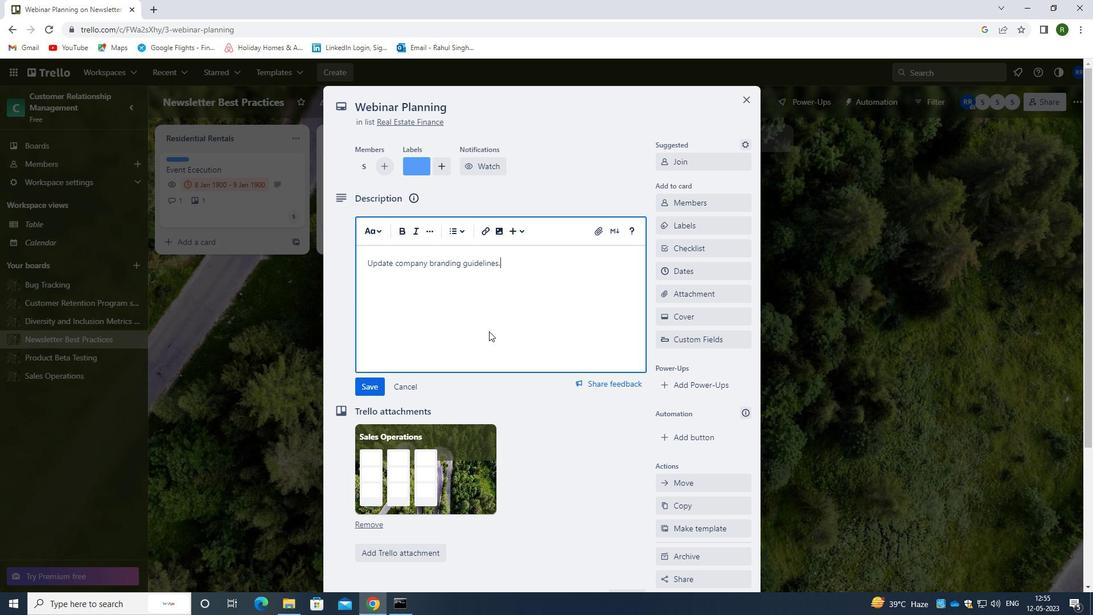 
Action: Mouse scrolled (489, 353) with delta (0, 0)
Screenshot: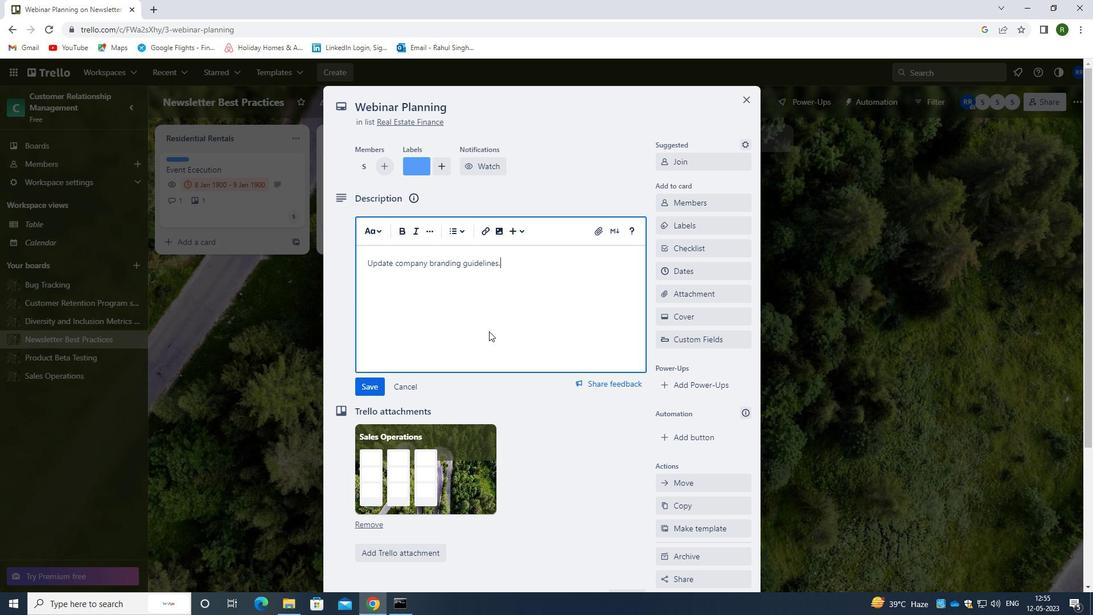 
Action: Mouse moved to (489, 354)
Screenshot: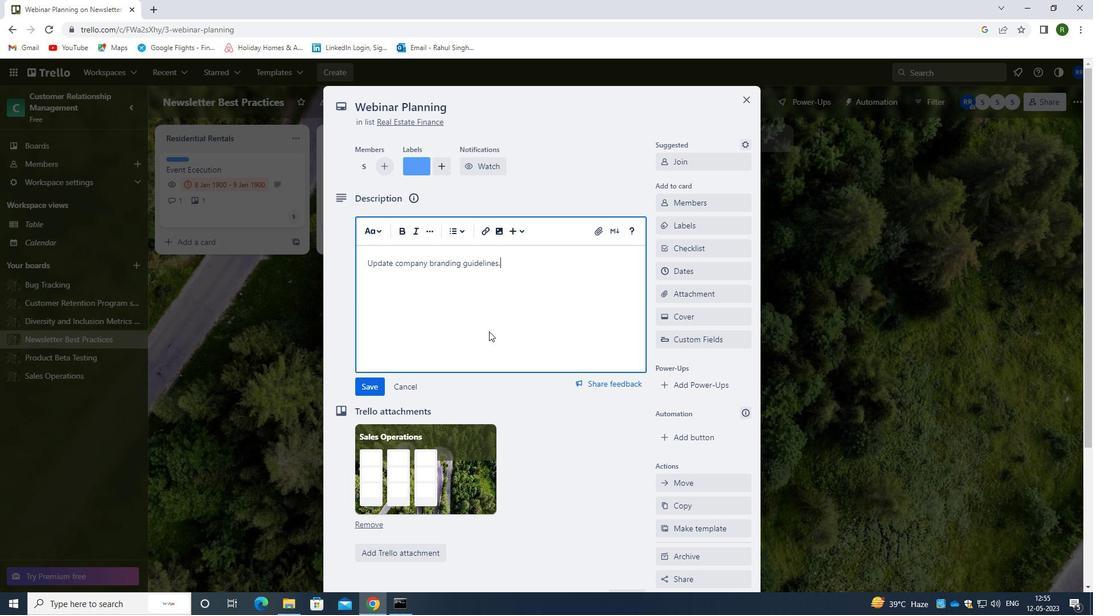 
Action: Mouse scrolled (489, 353) with delta (0, 0)
Screenshot: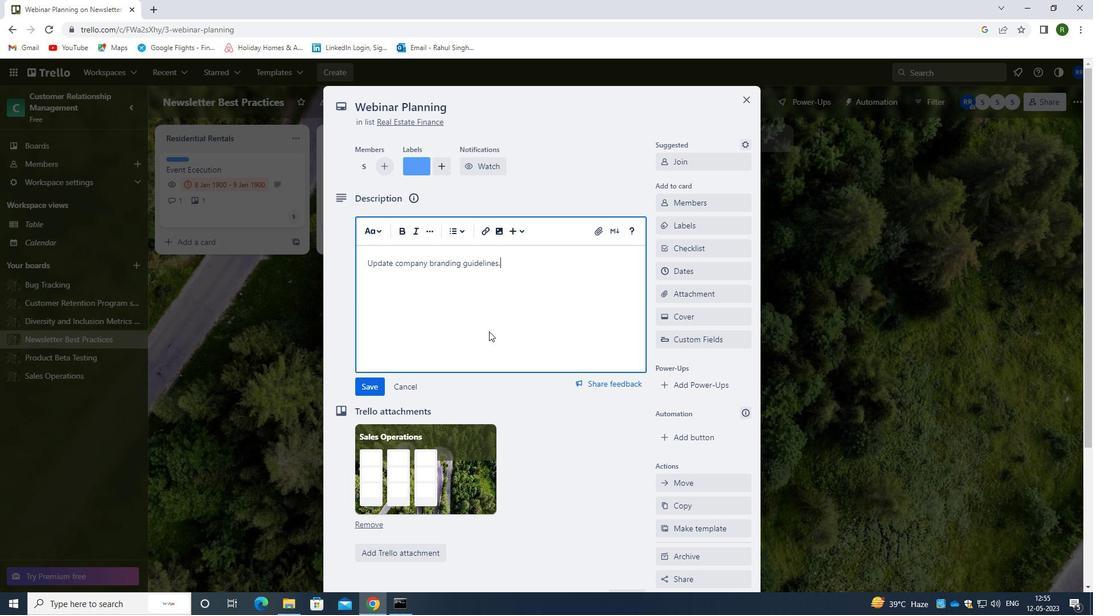 
Action: Mouse moved to (367, 211)
Screenshot: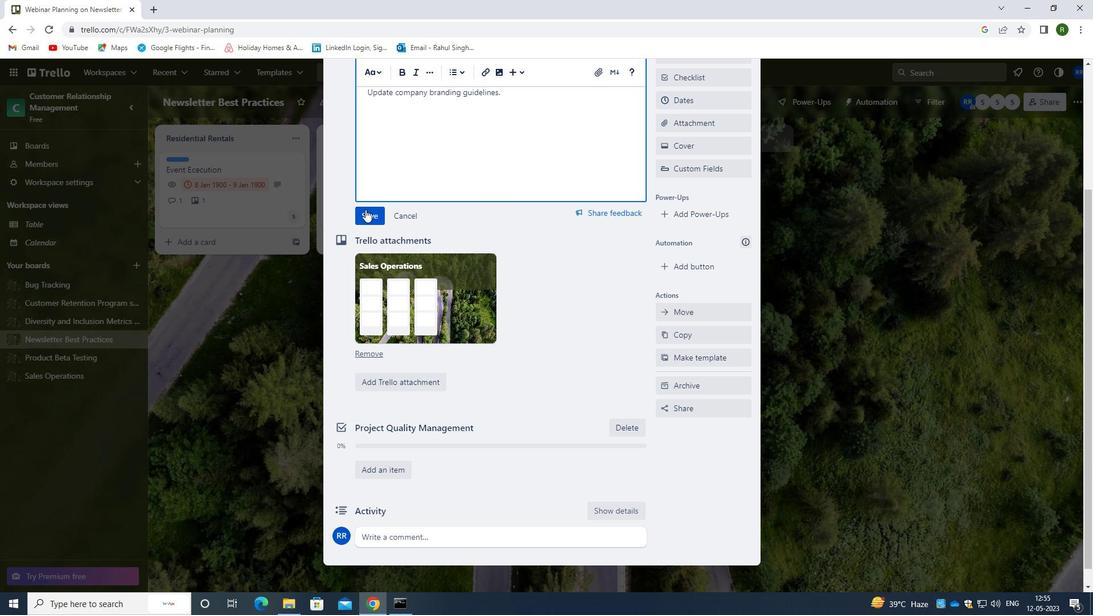 
Action: Mouse pressed left at (367, 211)
Screenshot: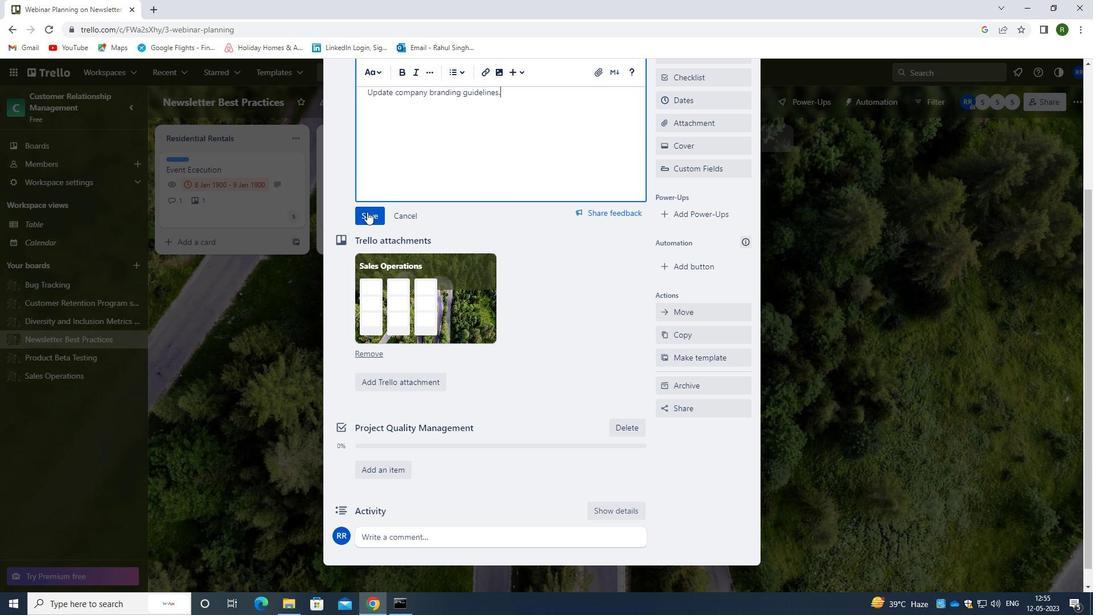 
Action: Mouse moved to (415, 483)
Screenshot: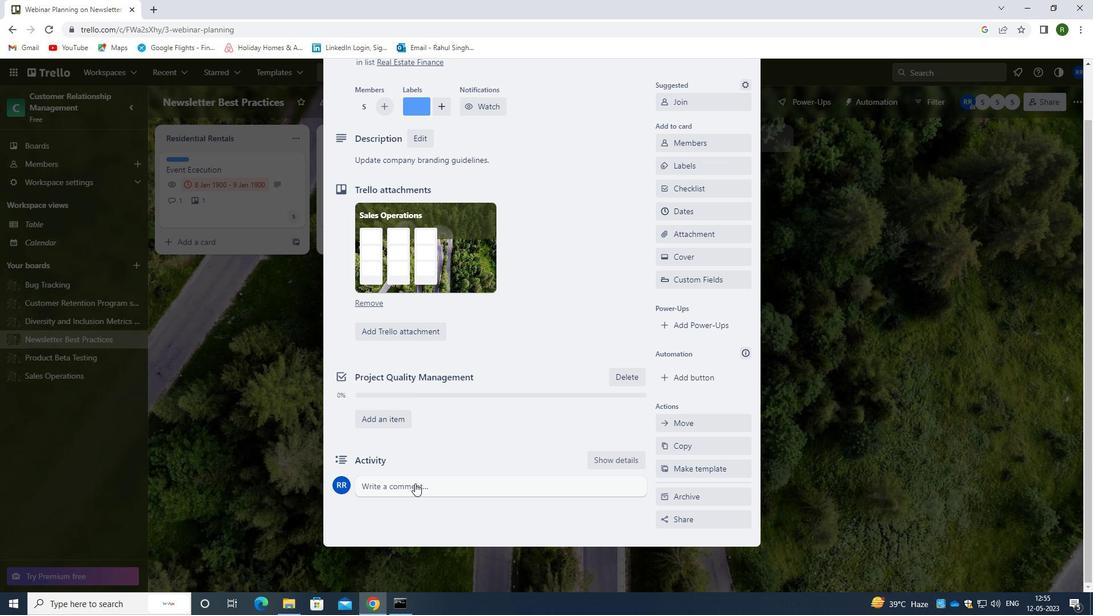 
Action: Mouse pressed left at (415, 483)
Screenshot: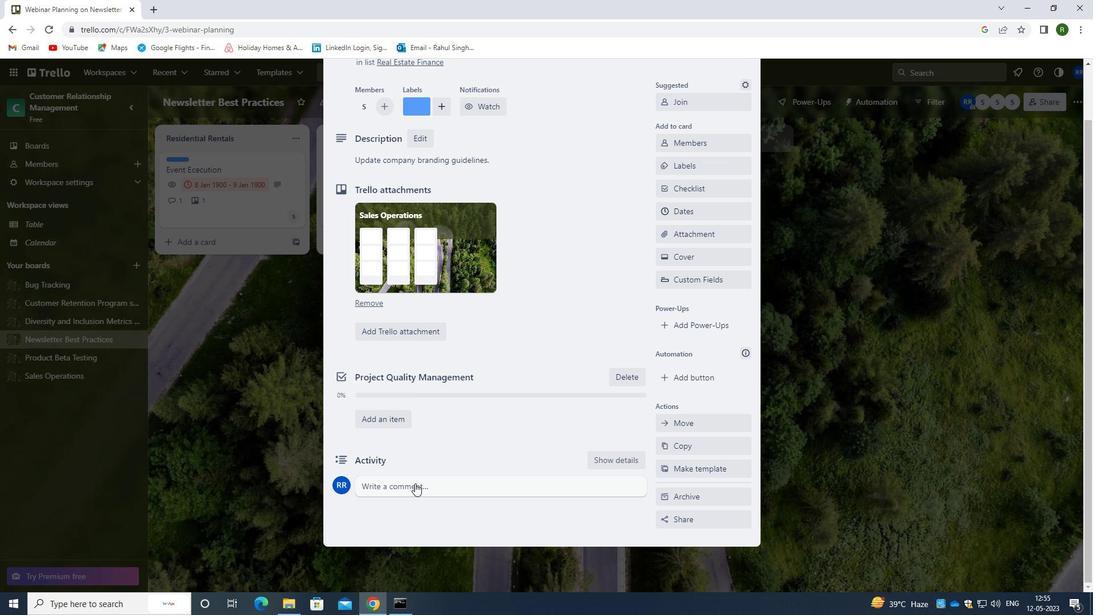 
Action: Mouse moved to (416, 522)
Screenshot: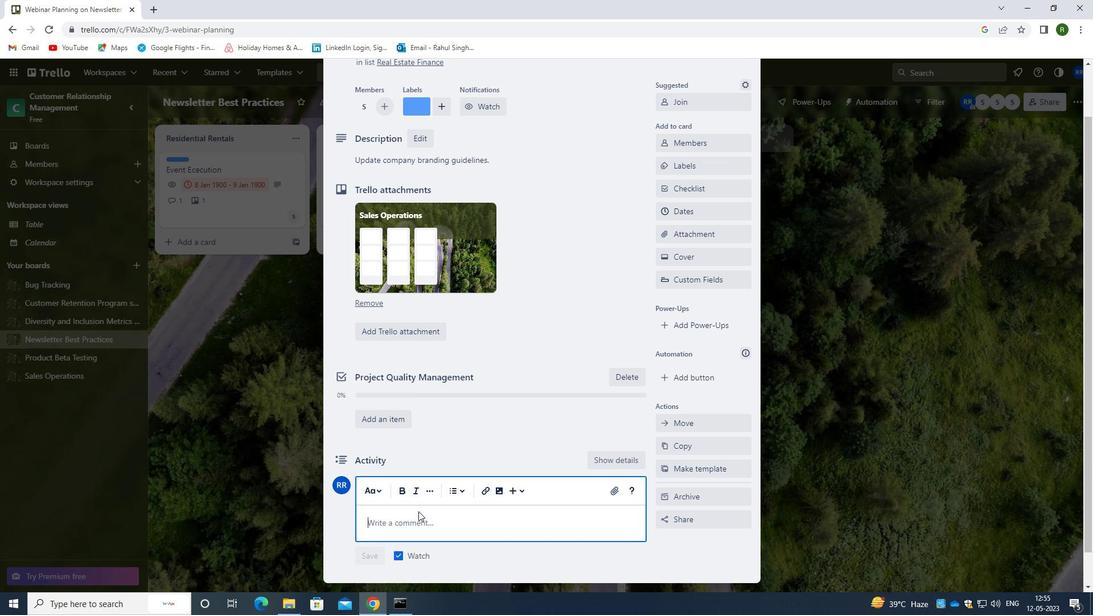 
Action: Mouse pressed left at (416, 522)
Screenshot: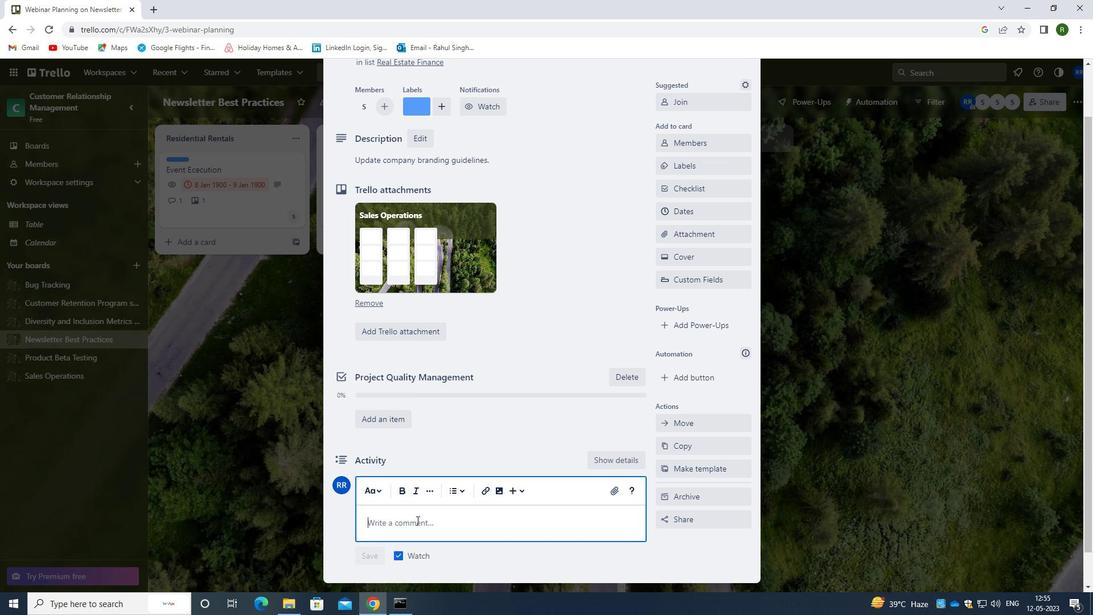 
Action: Key pressed <Key.caps_lock>T<Key.caps_lock>HIS<Key.space>TASKS<Key.space>REQUIRES<Key.space>US<Key.space>TO<Key.space>BE<Key.space>PROACTIVE<Key.space>IN<Key.space>IDENTFYING<Key.space><Key.backspace><Key.backspace><Key.backspace><Key.backspace><Key.backspace><Key.backspace>IFYING<Key.space>POTENTIAL<Key.space>OPPORTUNITIES<Key.space>FOR<Key.space>GROWTH<Key.space>AND<Key.space>EXPANSION.
Screenshot: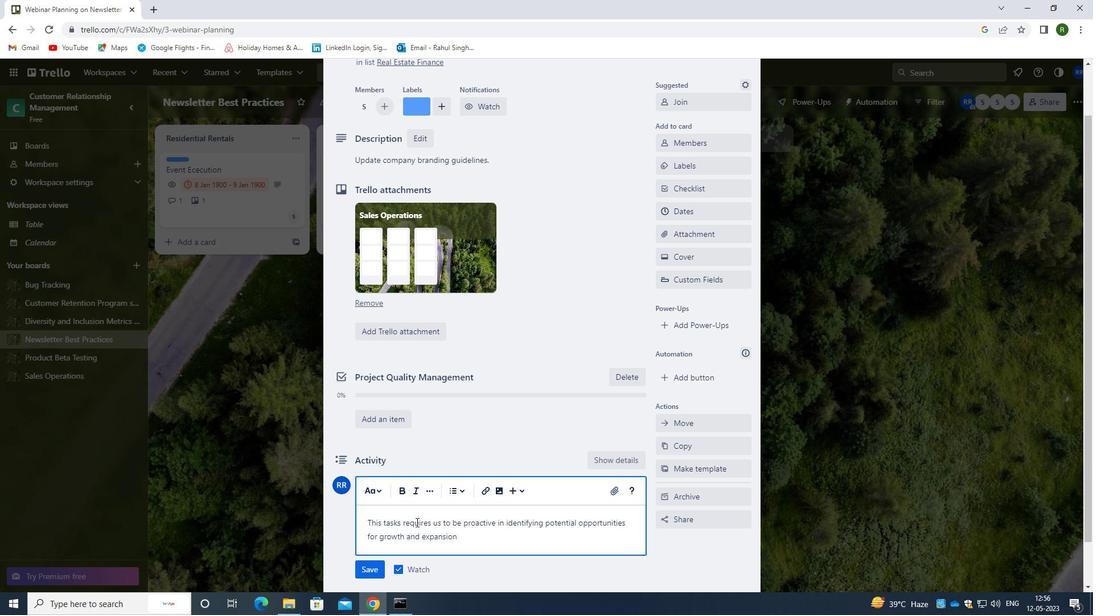 
Action: Mouse moved to (376, 572)
Screenshot: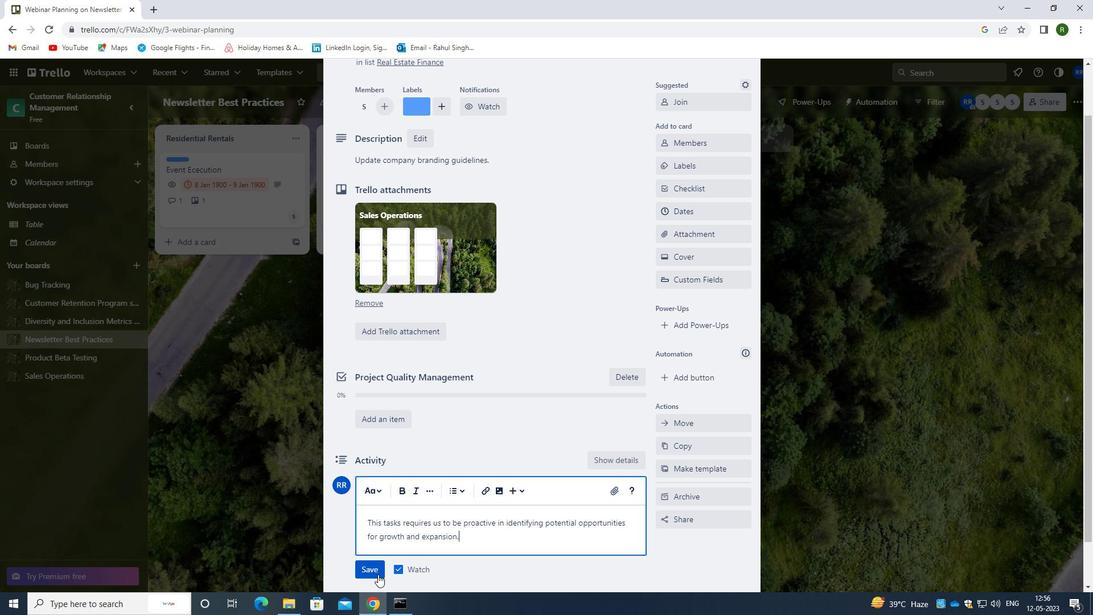 
Action: Mouse pressed left at (376, 572)
Screenshot: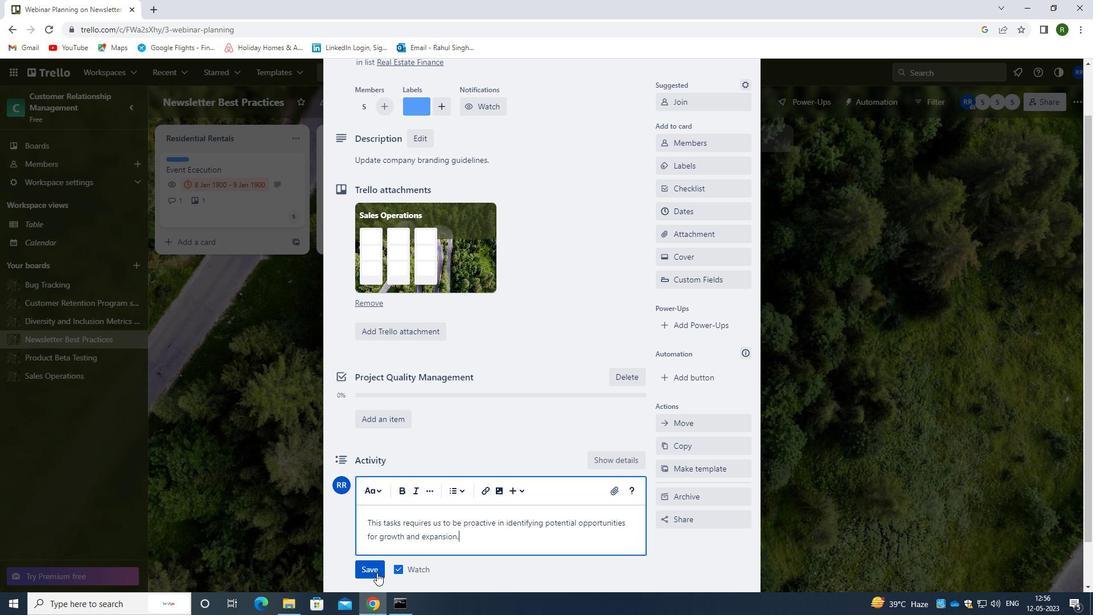 
Action: Mouse moved to (696, 212)
Screenshot: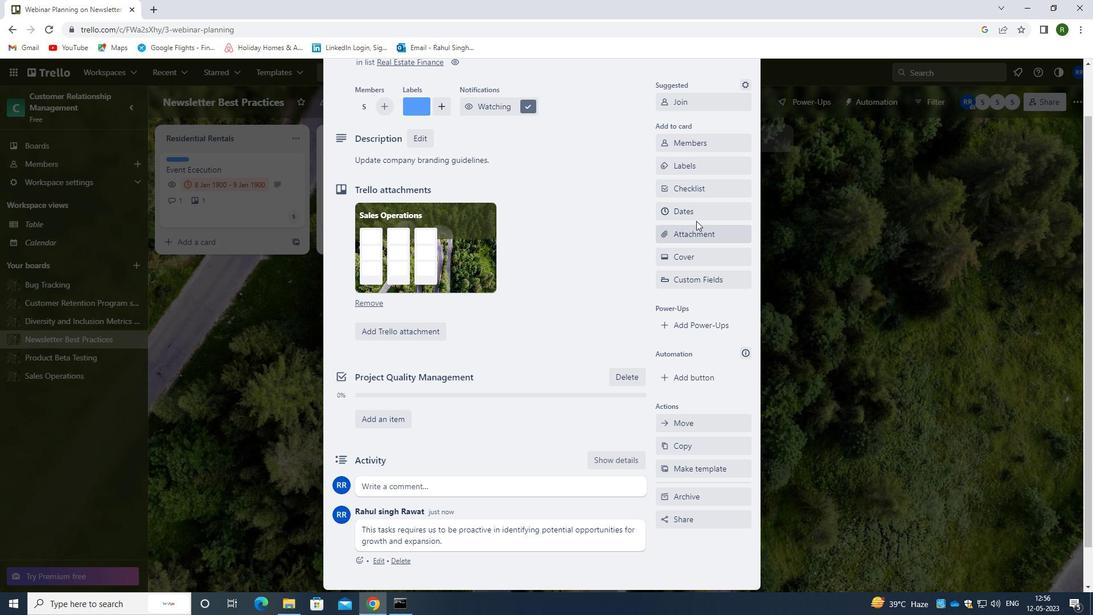 
Action: Mouse pressed left at (696, 212)
Screenshot: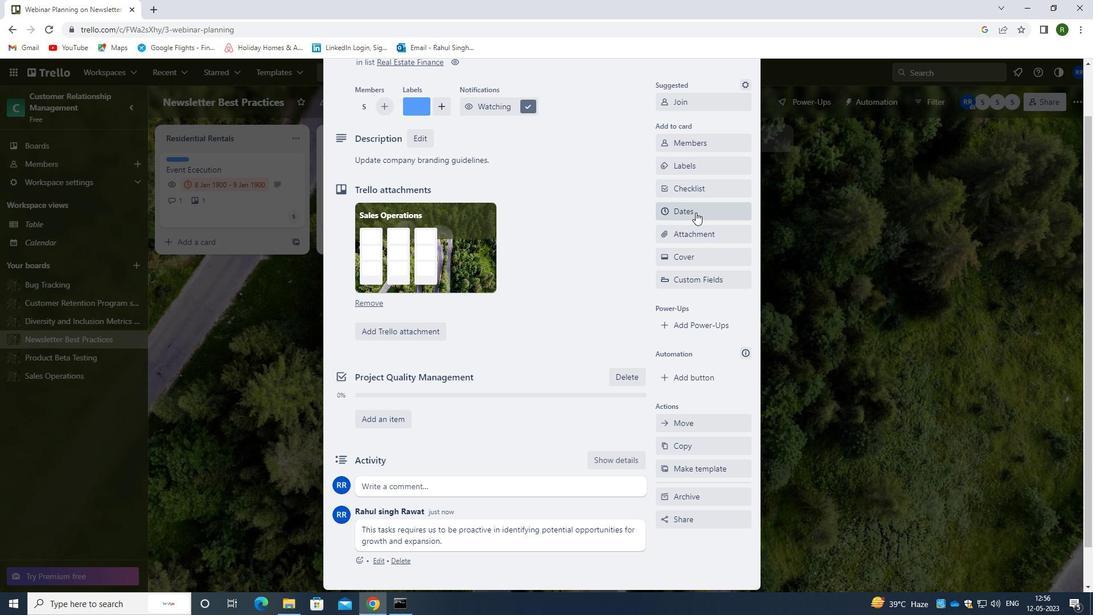 
Action: Mouse moved to (666, 309)
Screenshot: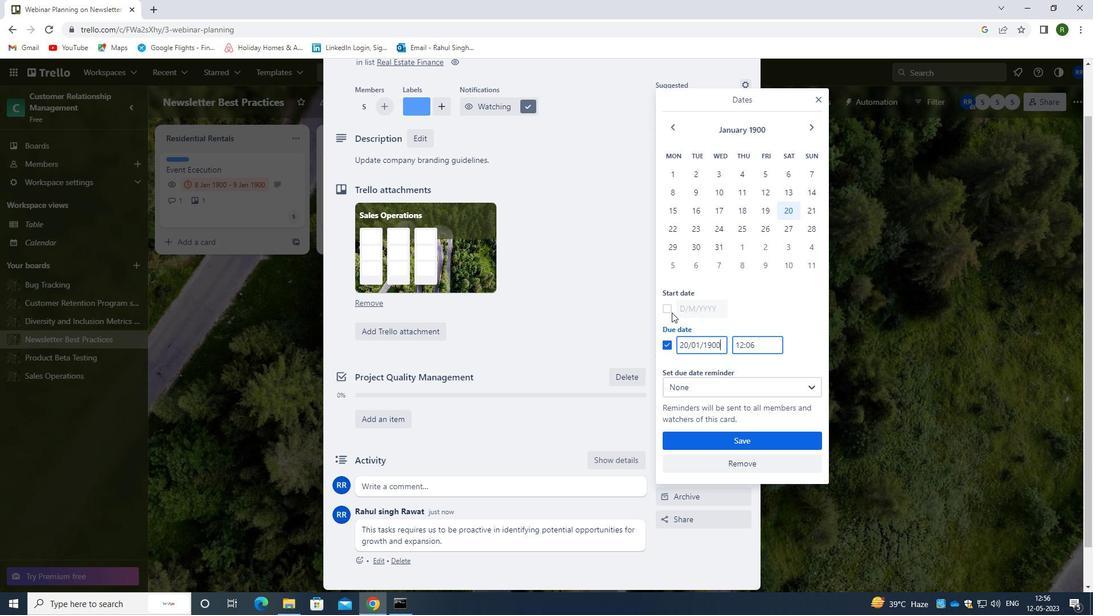 
Action: Mouse pressed left at (666, 309)
Screenshot: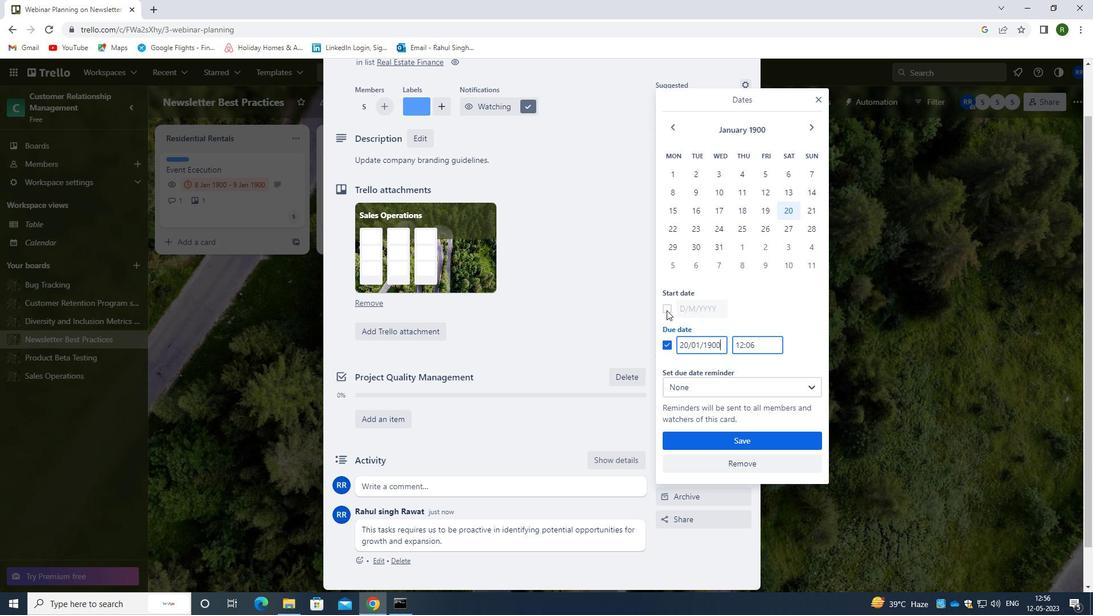 
Action: Mouse moved to (690, 307)
Screenshot: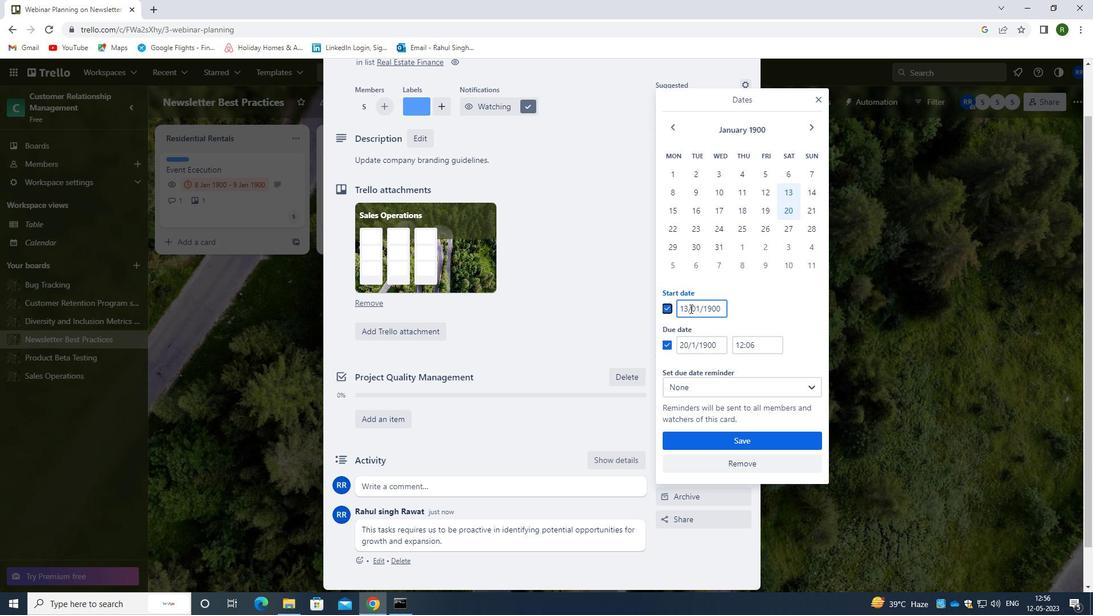 
Action: Mouse pressed left at (690, 307)
Screenshot: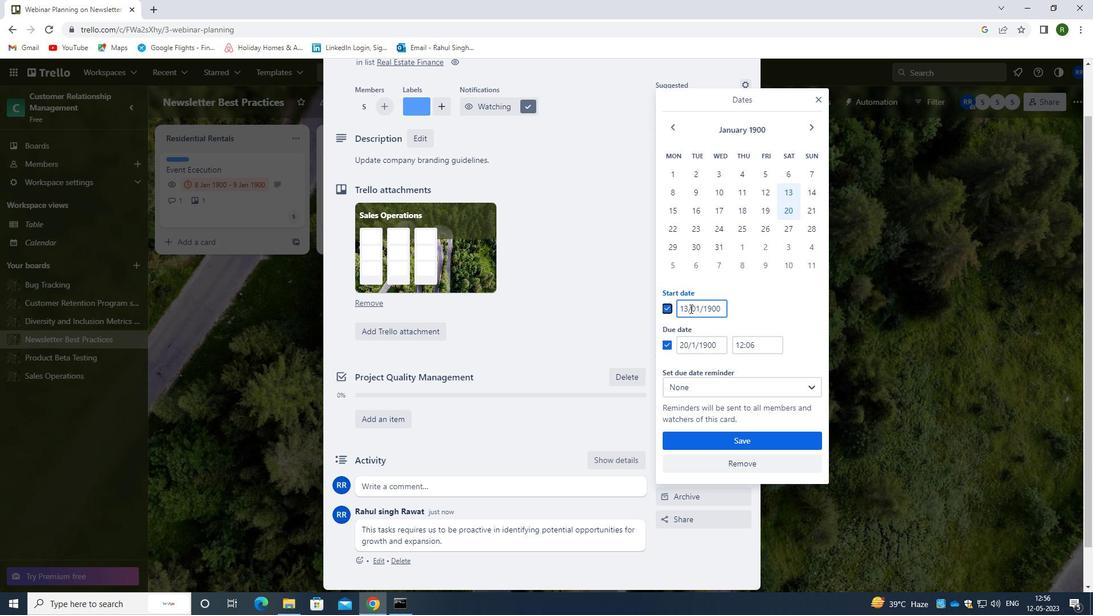 
Action: Mouse moved to (716, 305)
Screenshot: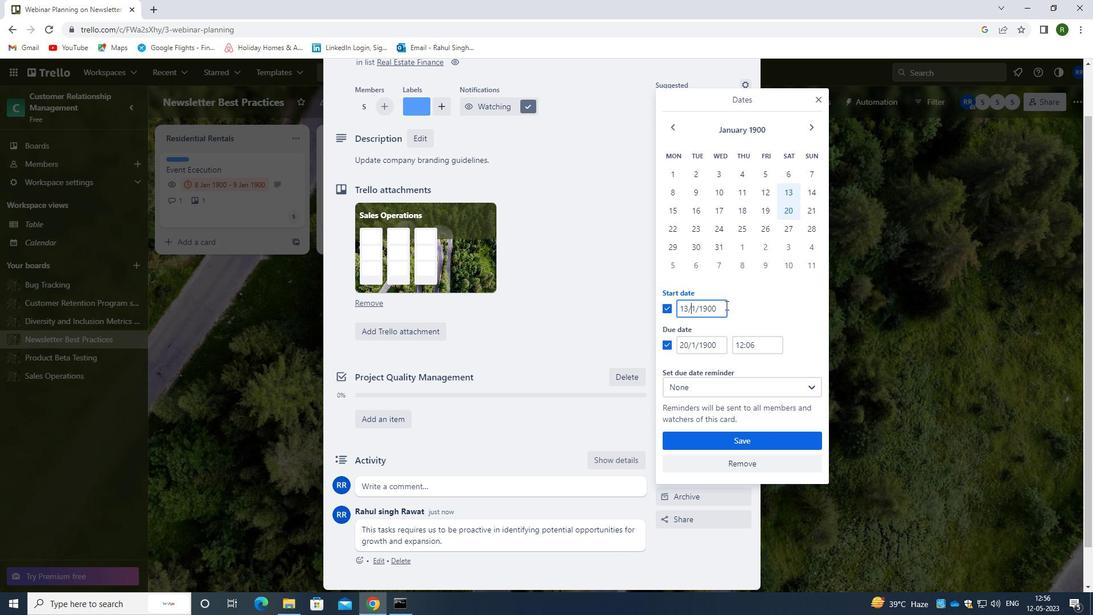 
Action: Mouse pressed left at (716, 305)
Screenshot: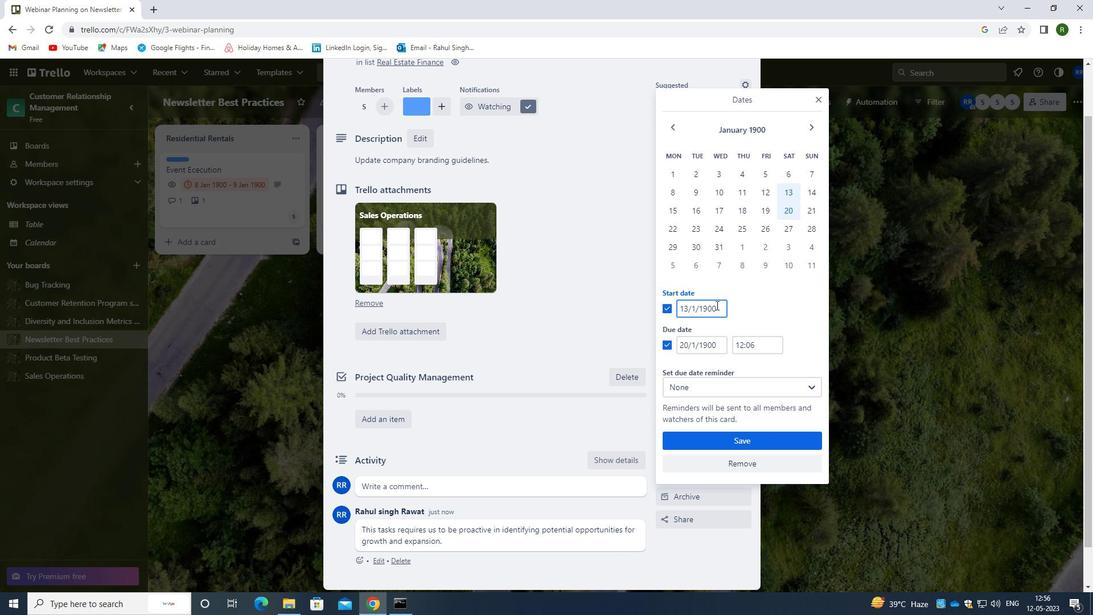 
Action: Mouse moved to (669, 310)
Screenshot: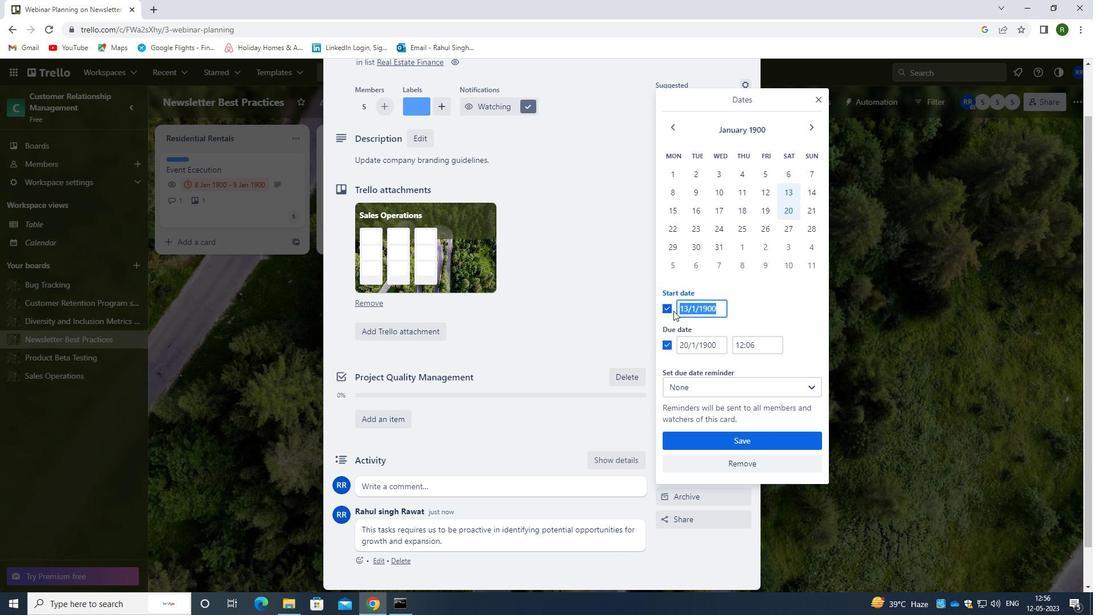 
Action: Key pressed 14/1/1900
Screenshot: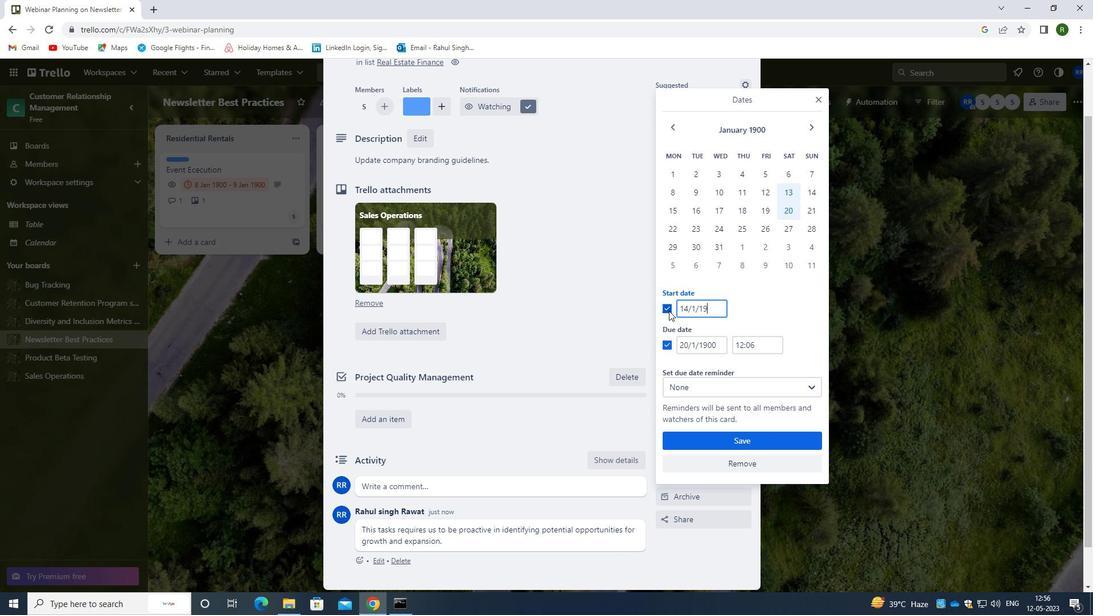 
Action: Mouse moved to (717, 346)
Screenshot: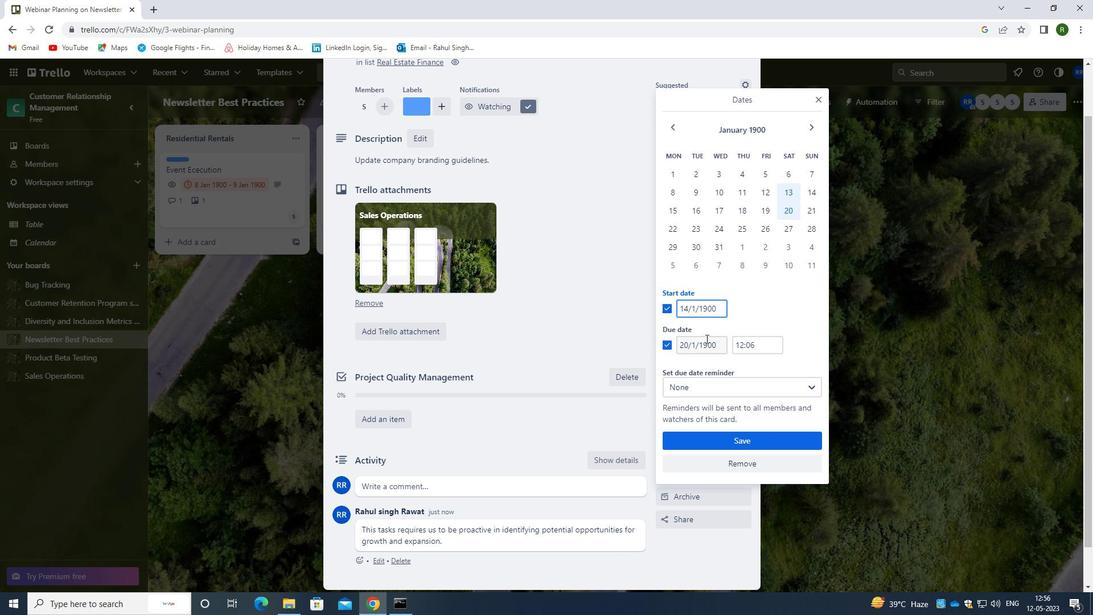 
Action: Mouse pressed left at (717, 346)
Screenshot: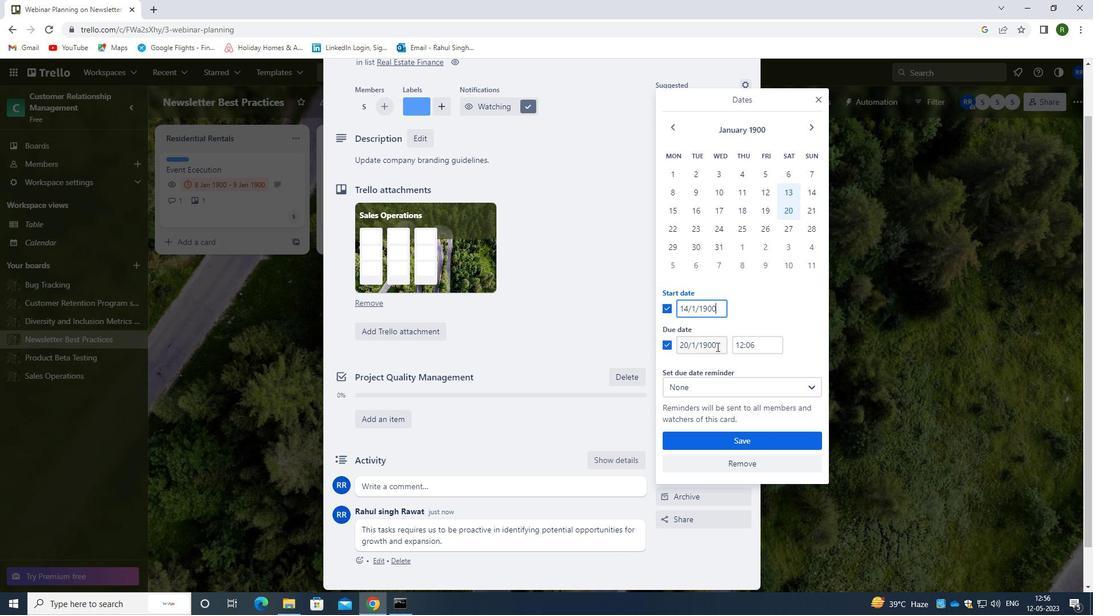 
Action: Mouse moved to (663, 350)
Screenshot: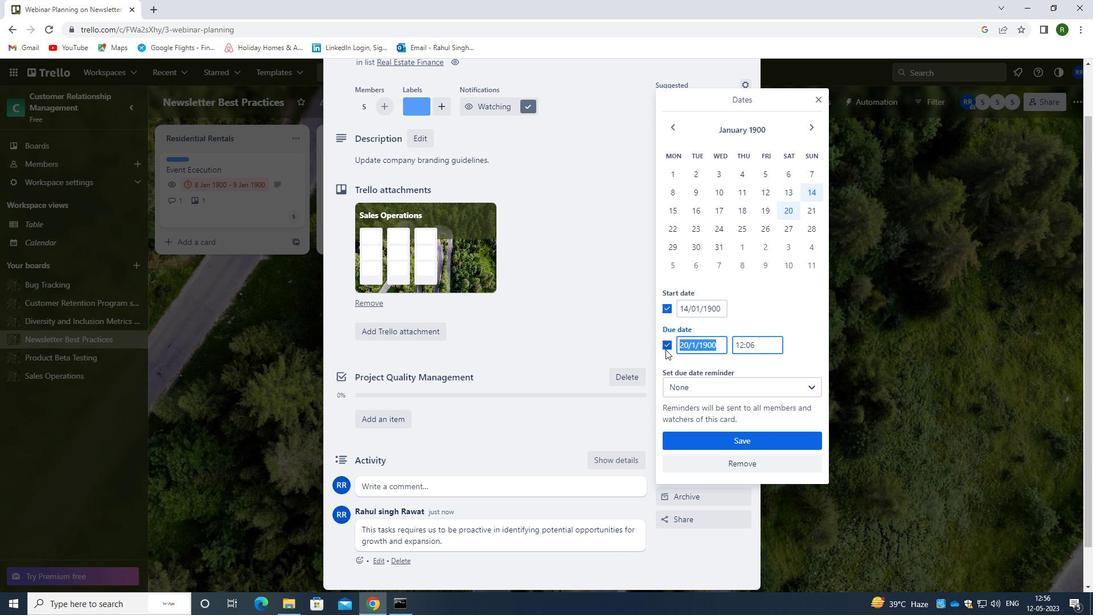 
Action: Key pressed 21/1/1900
Screenshot: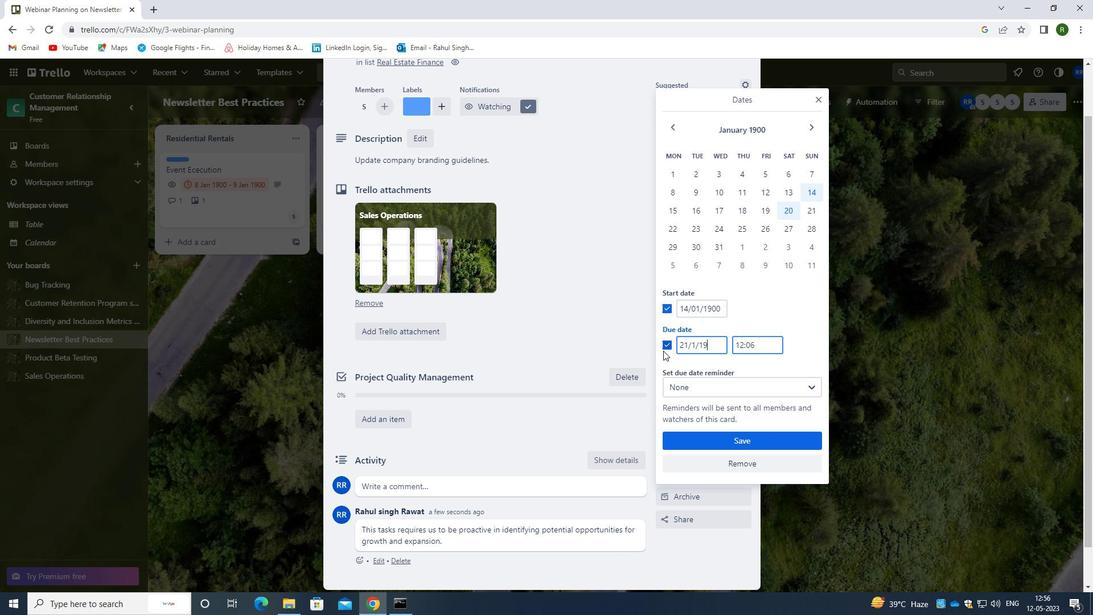 
Action: Mouse moved to (725, 440)
Screenshot: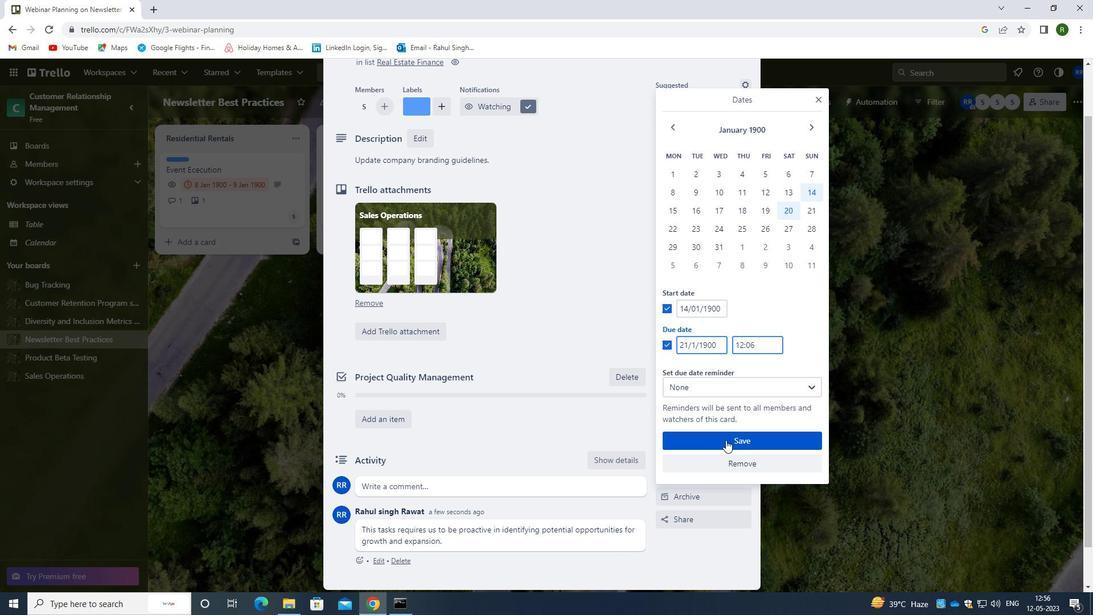 
Action: Mouse pressed left at (725, 440)
Screenshot: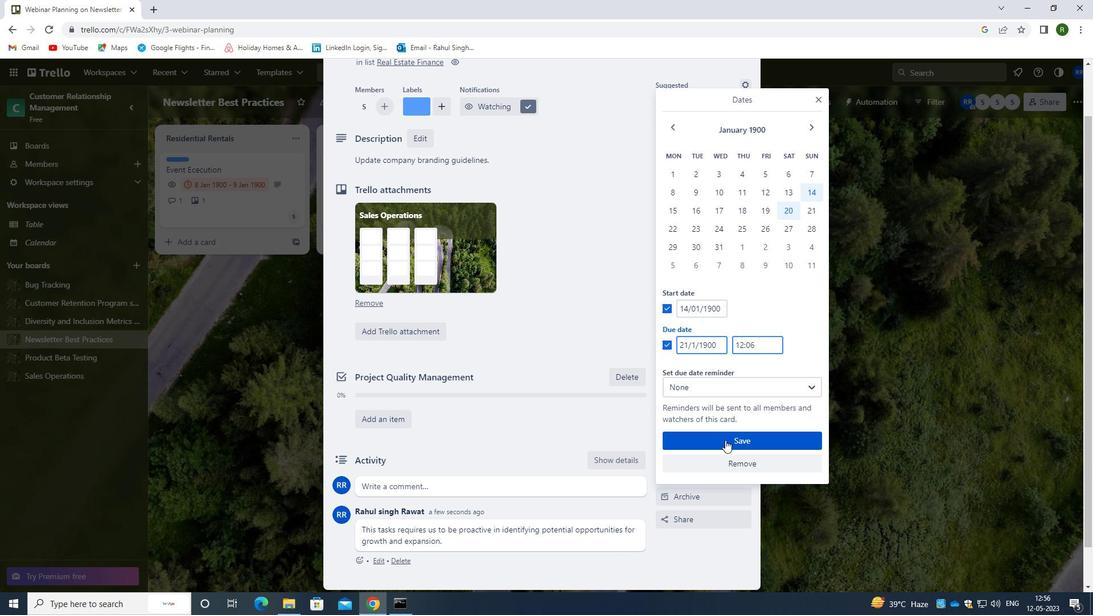
Action: Mouse moved to (632, 322)
Screenshot: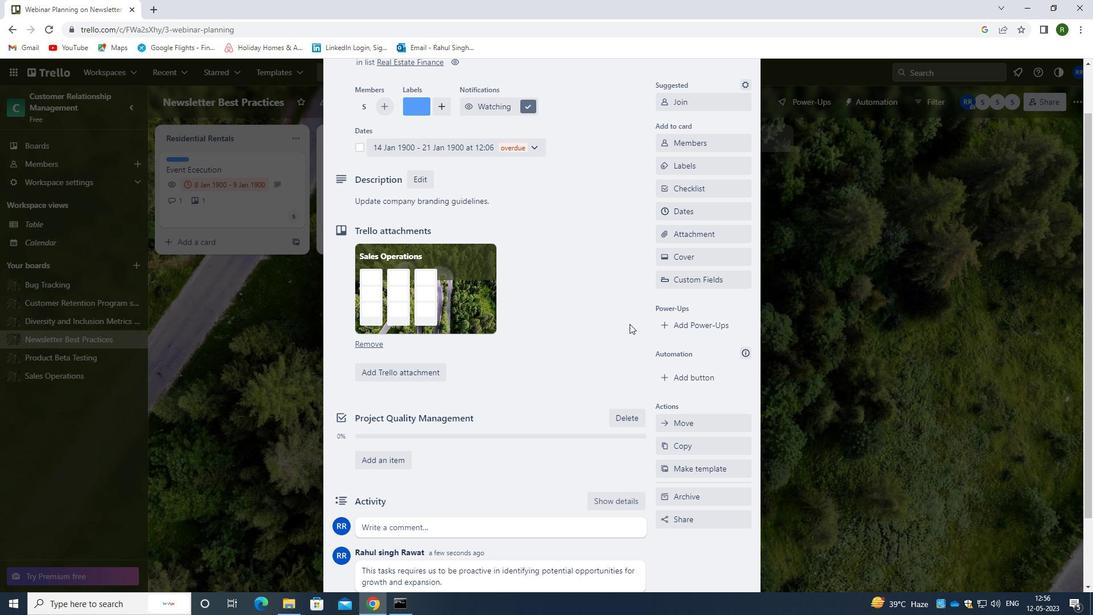 
Action: Mouse scrolled (632, 322) with delta (0, 0)
Screenshot: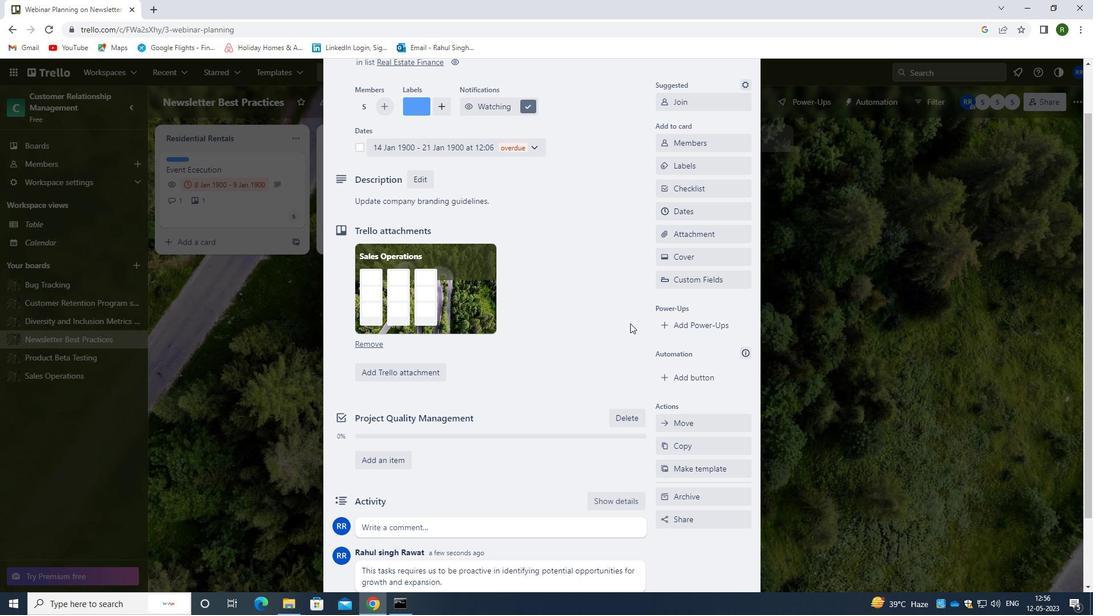 
Action: Mouse scrolled (632, 322) with delta (0, 0)
Screenshot: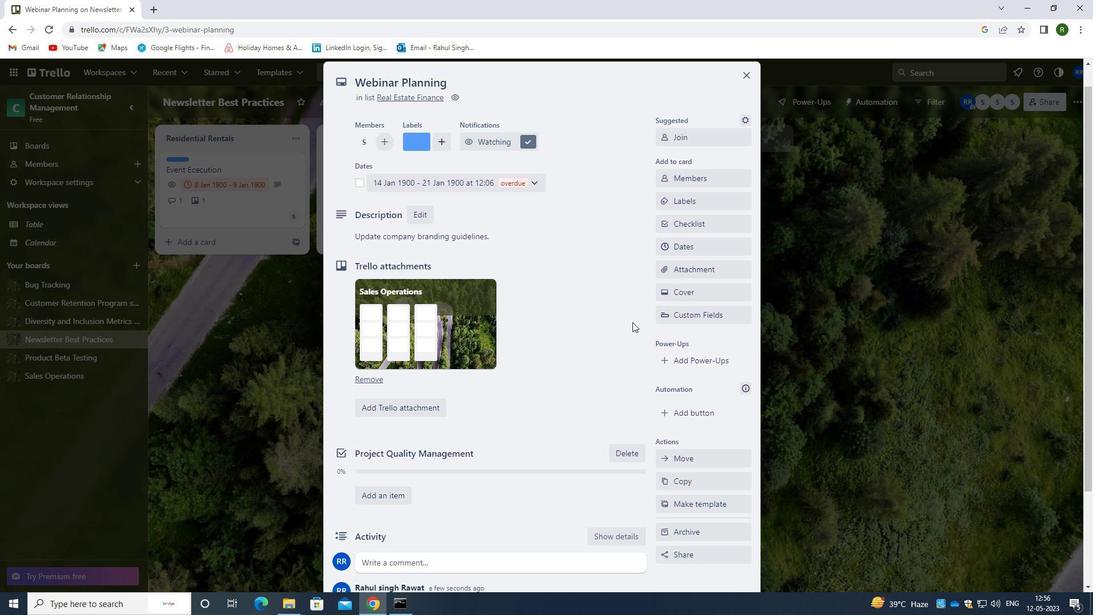 
Action: Mouse scrolled (632, 322) with delta (0, 0)
Screenshot: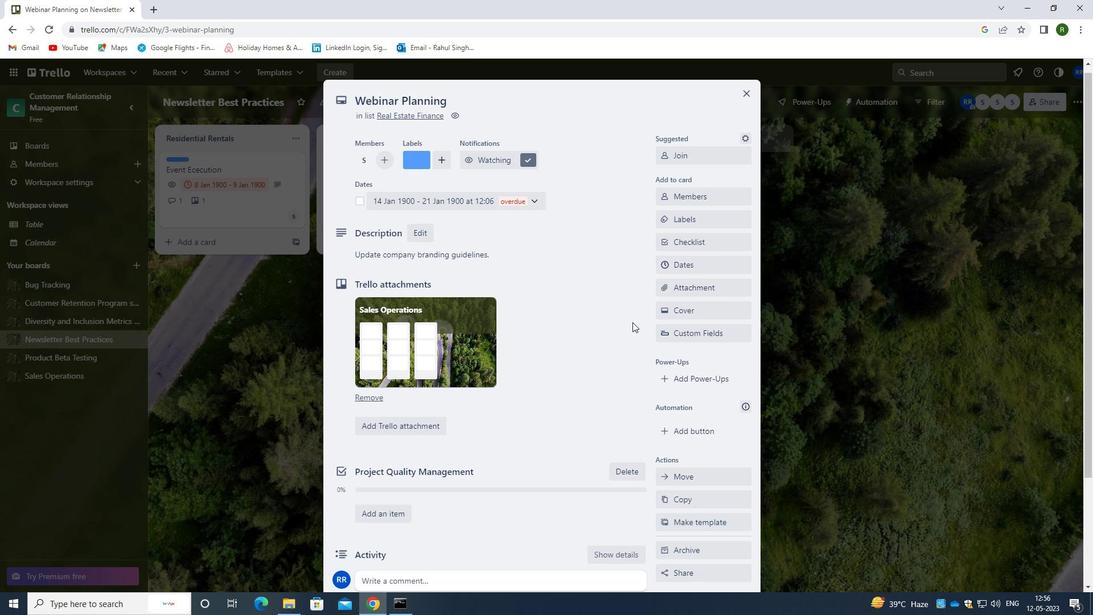 
Action: Mouse moved to (741, 104)
Screenshot: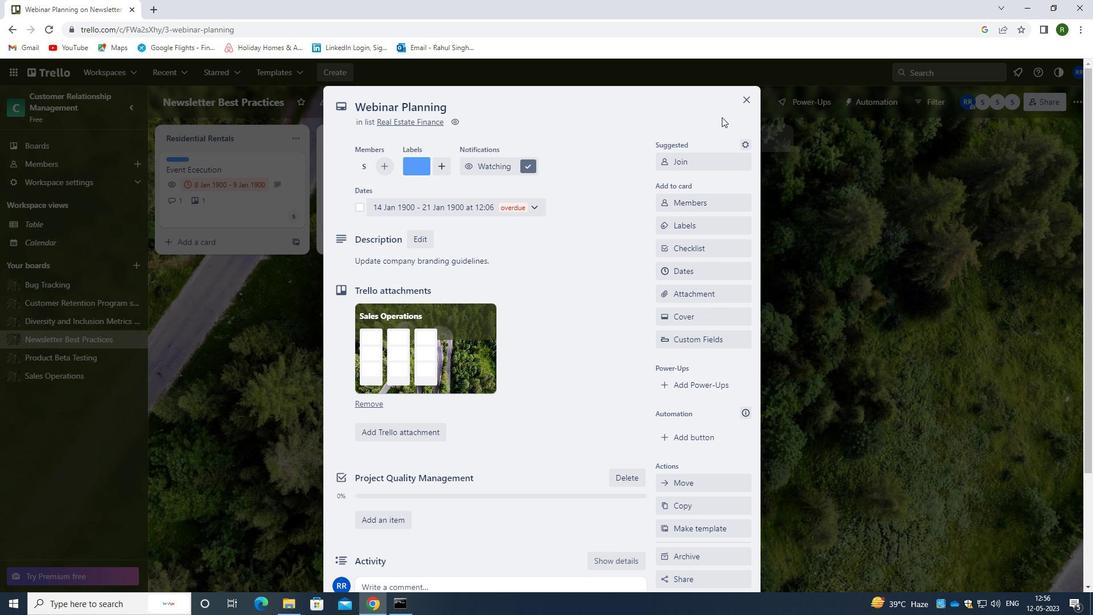 
Action: Mouse pressed left at (741, 104)
Screenshot: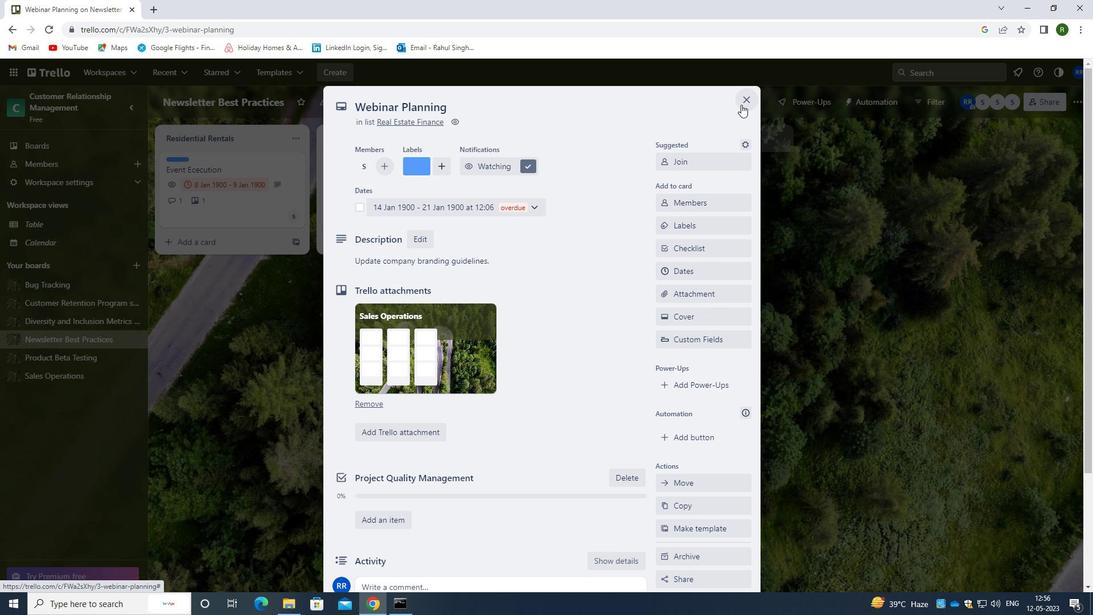 
Action: Mouse moved to (675, 256)
Screenshot: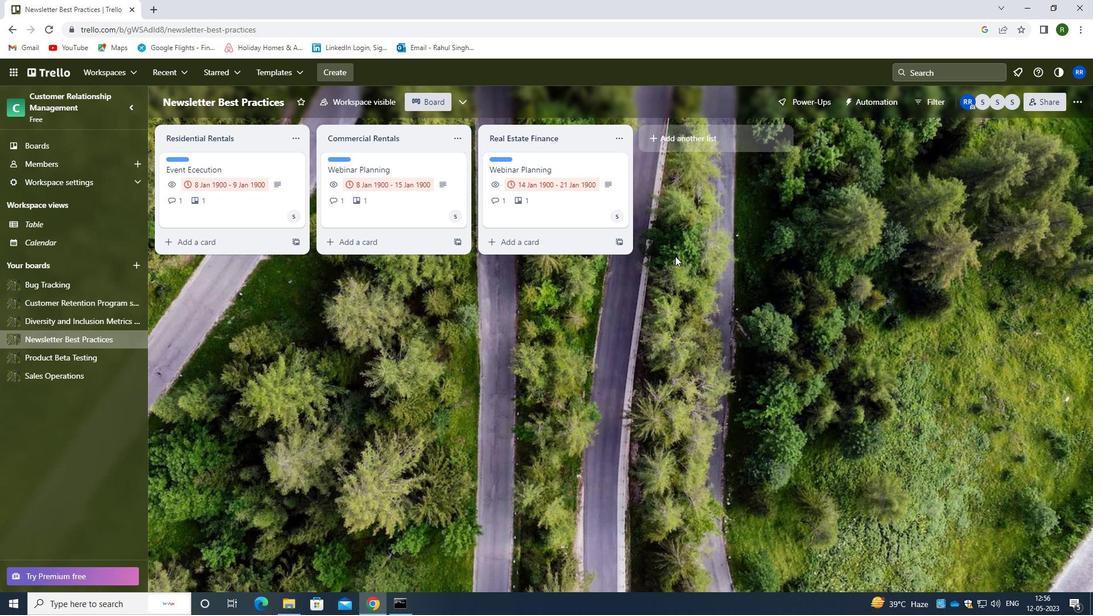 
